 Task: Add a signature Julianna Martinez containing With gratitude and sincere wishes, Julianna Martinez to email address softage.8@softage.net and add a label Machine learning
Action: Mouse moved to (927, 53)
Screenshot: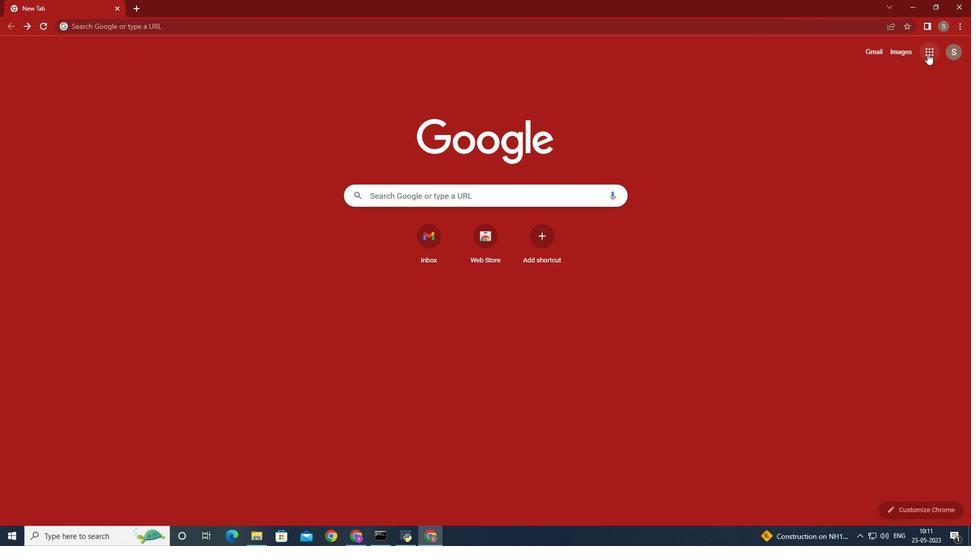 
Action: Mouse pressed left at (927, 53)
Screenshot: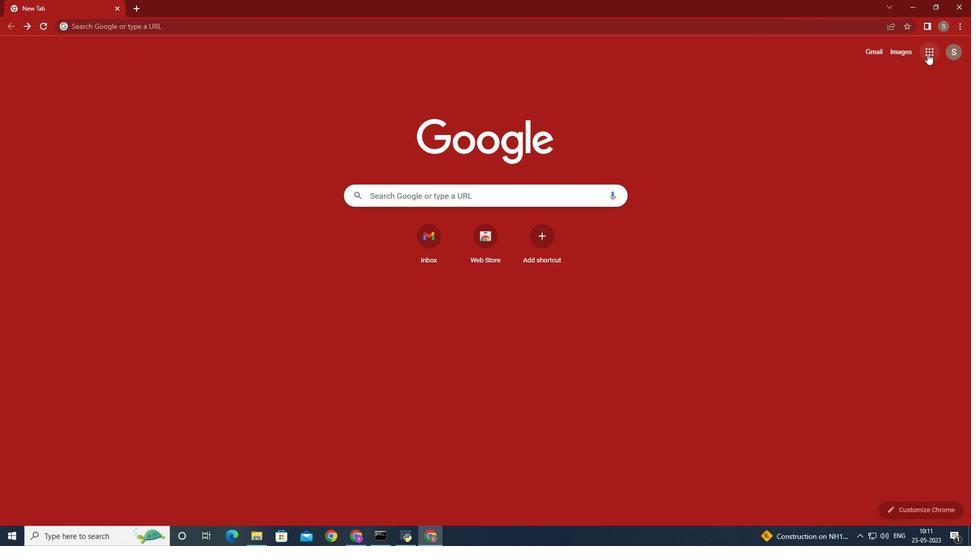 
Action: Mouse moved to (880, 109)
Screenshot: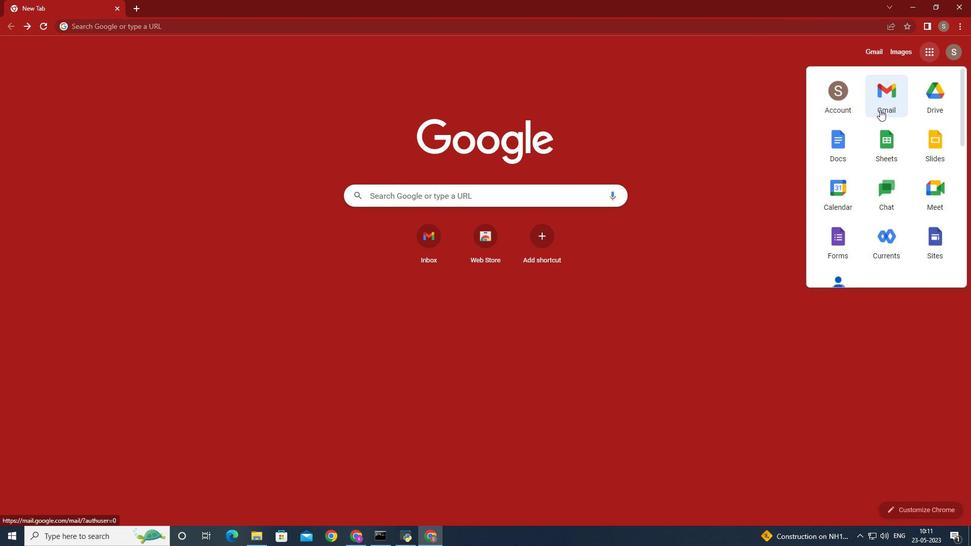 
Action: Mouse pressed left at (880, 109)
Screenshot: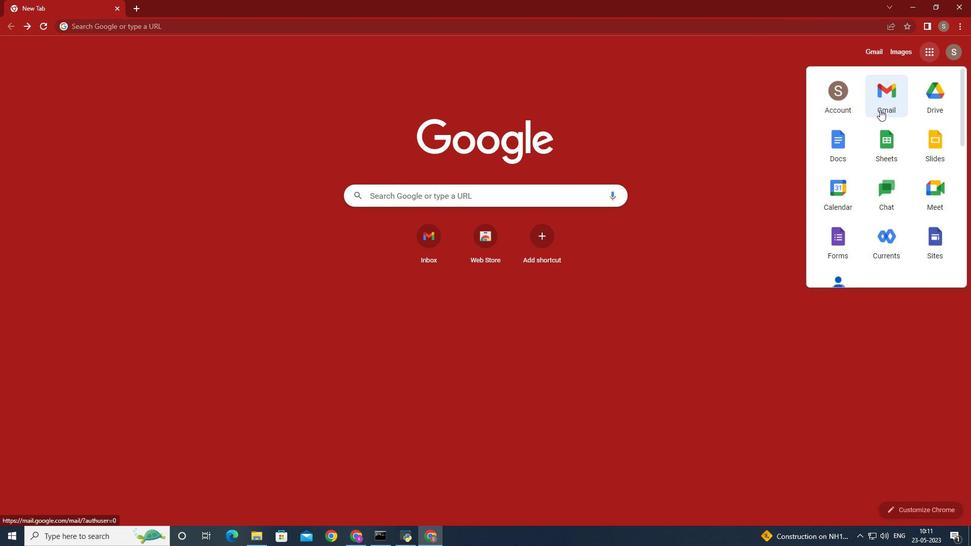 
Action: Mouse moved to (860, 71)
Screenshot: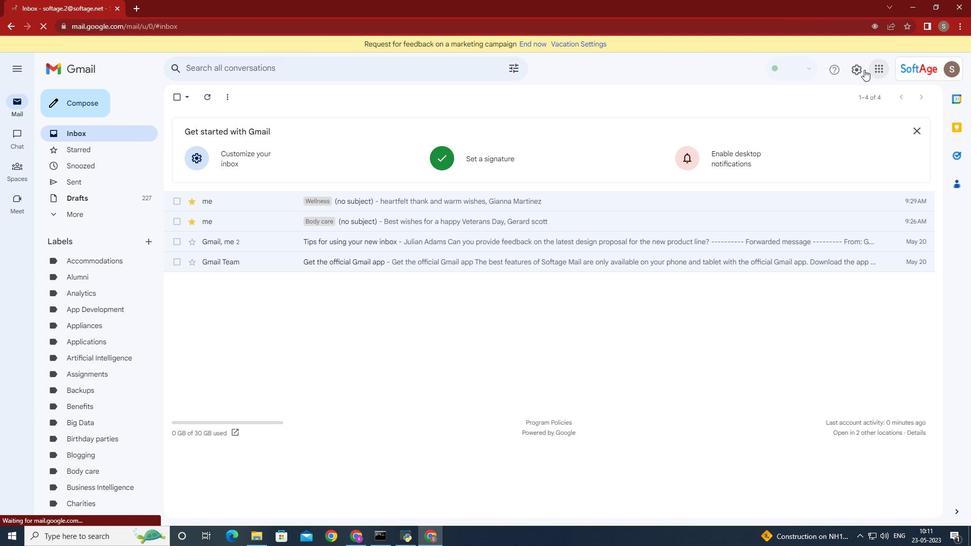 
Action: Mouse pressed left at (860, 71)
Screenshot: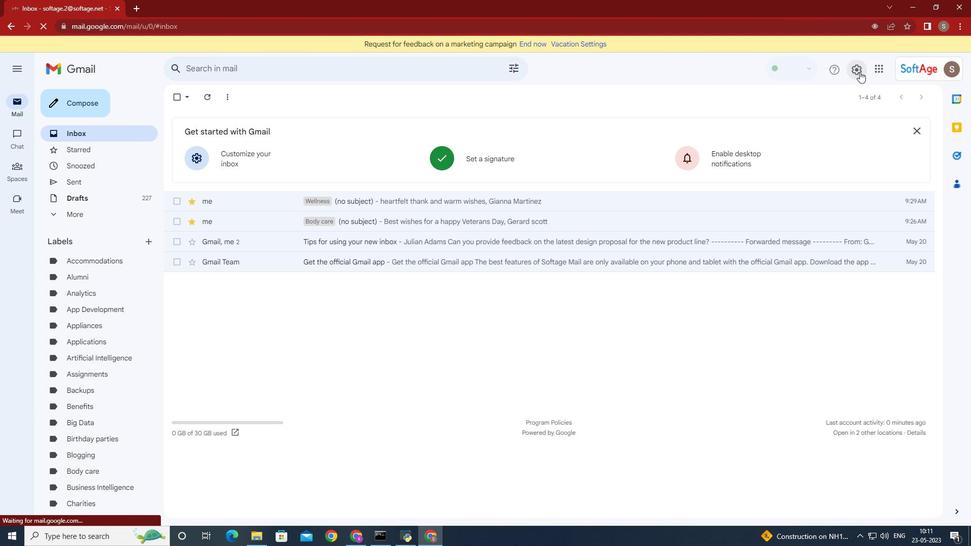 
Action: Mouse moved to (864, 118)
Screenshot: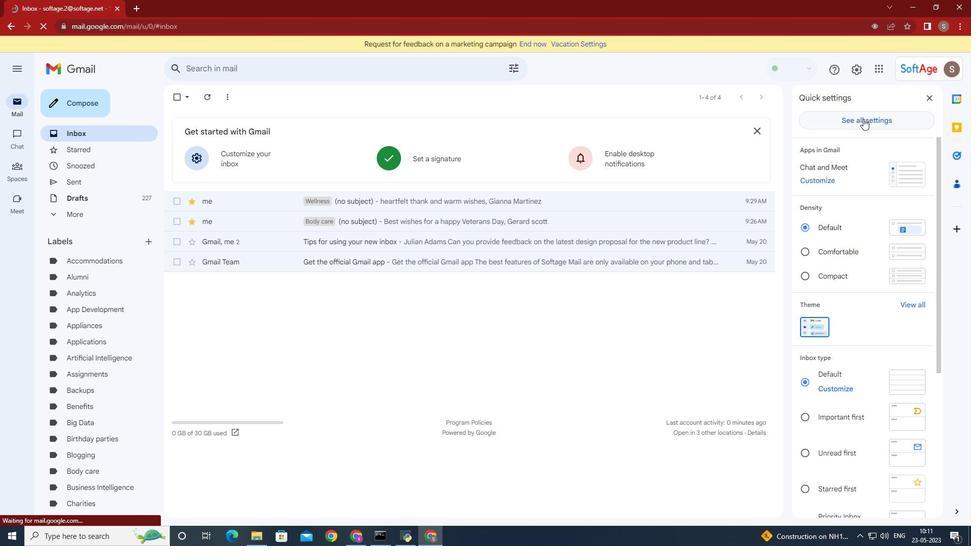 
Action: Mouse pressed left at (864, 118)
Screenshot: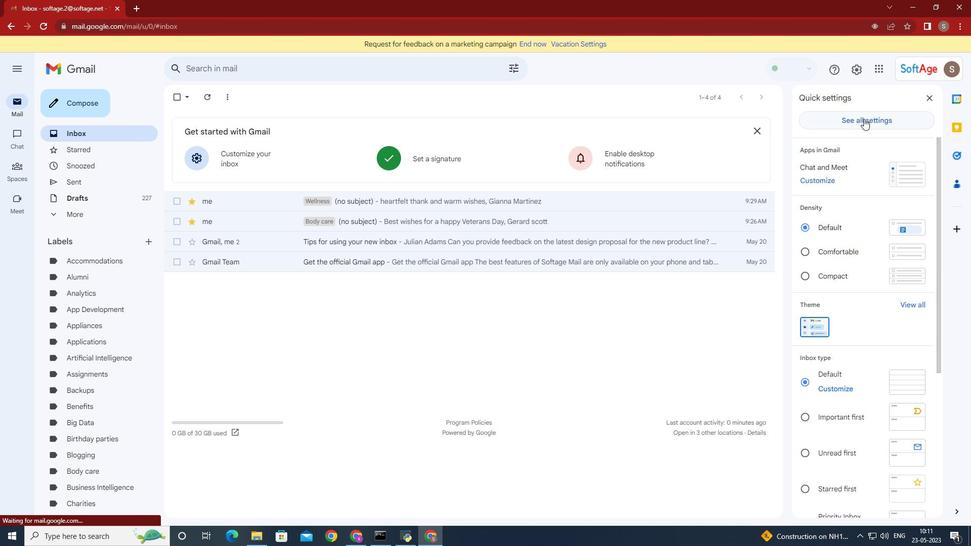 
Action: Mouse moved to (565, 152)
Screenshot: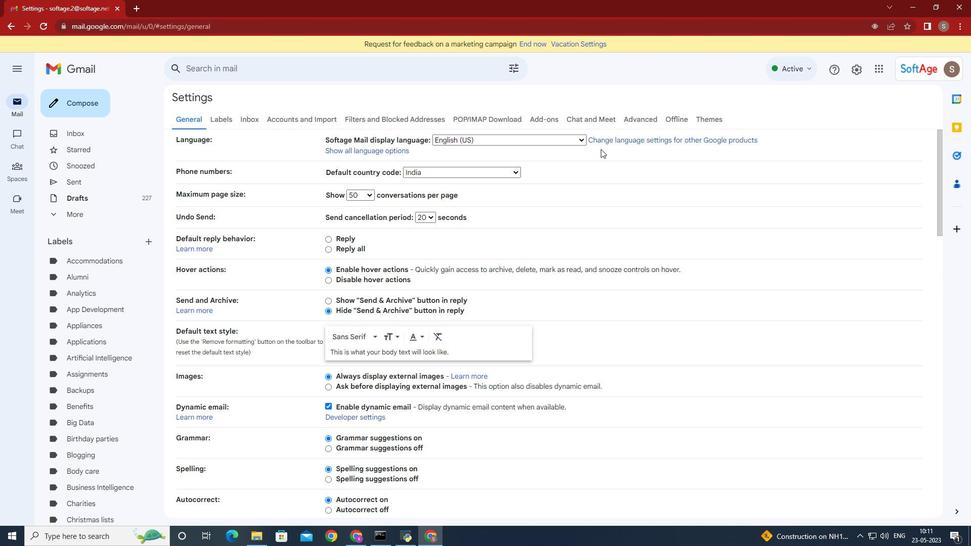 
Action: Mouse scrolled (565, 152) with delta (0, 0)
Screenshot: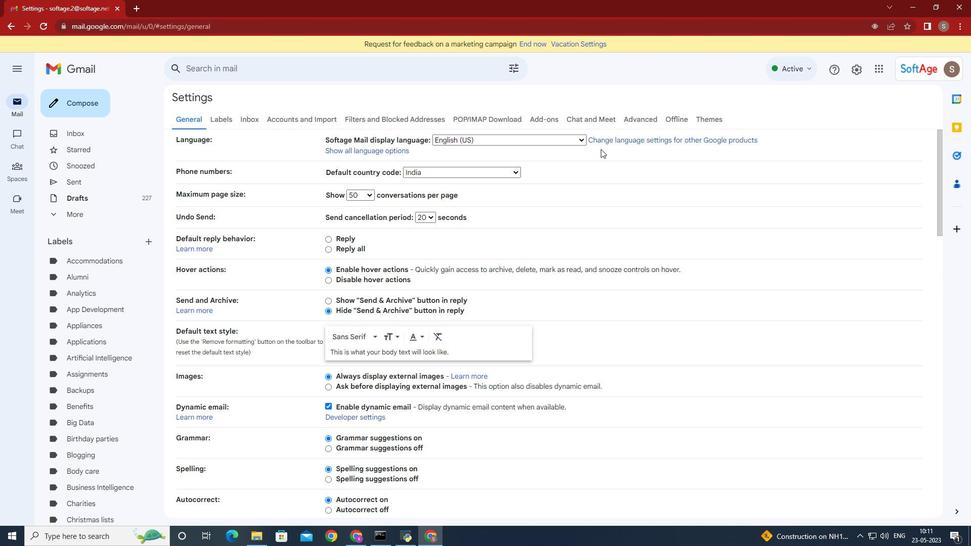 
Action: Mouse moved to (565, 152)
Screenshot: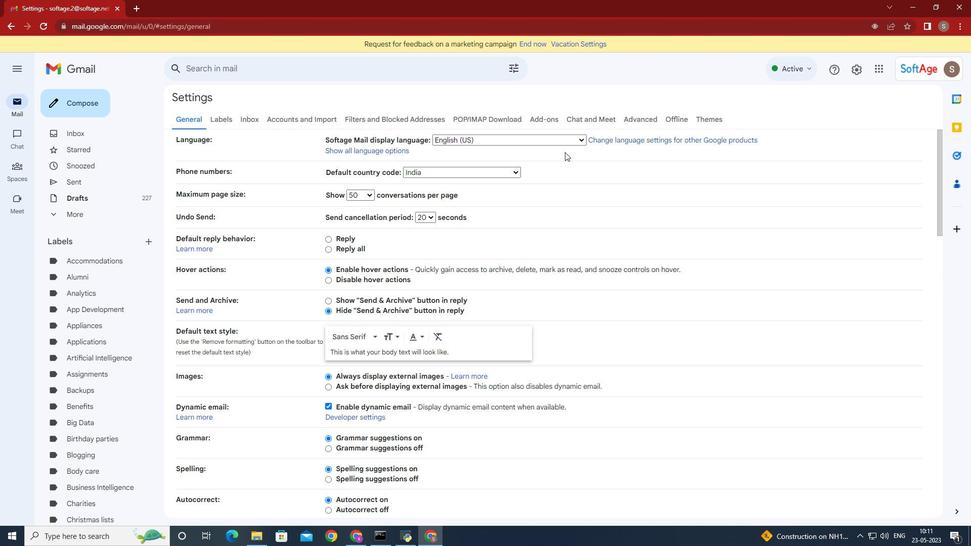 
Action: Mouse scrolled (565, 152) with delta (0, 0)
Screenshot: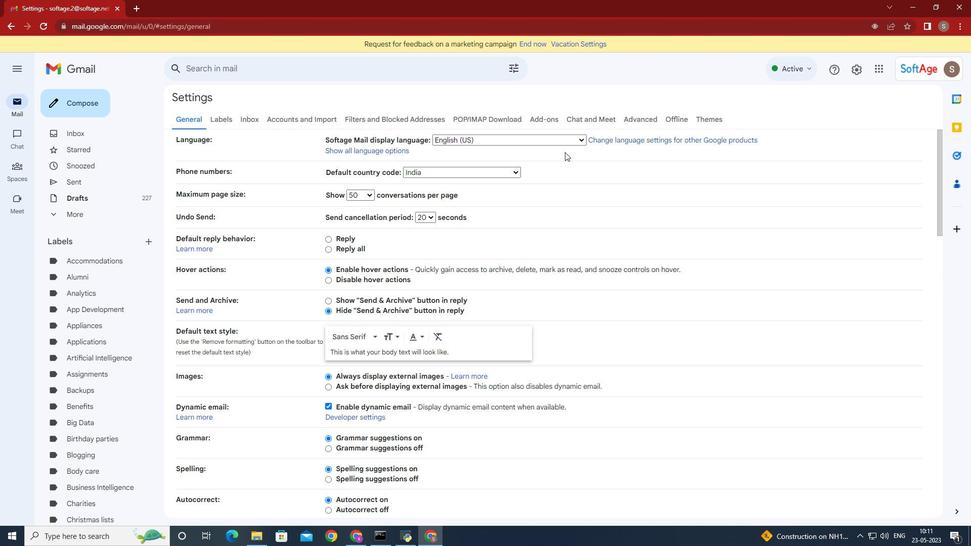 
Action: Mouse moved to (566, 153)
Screenshot: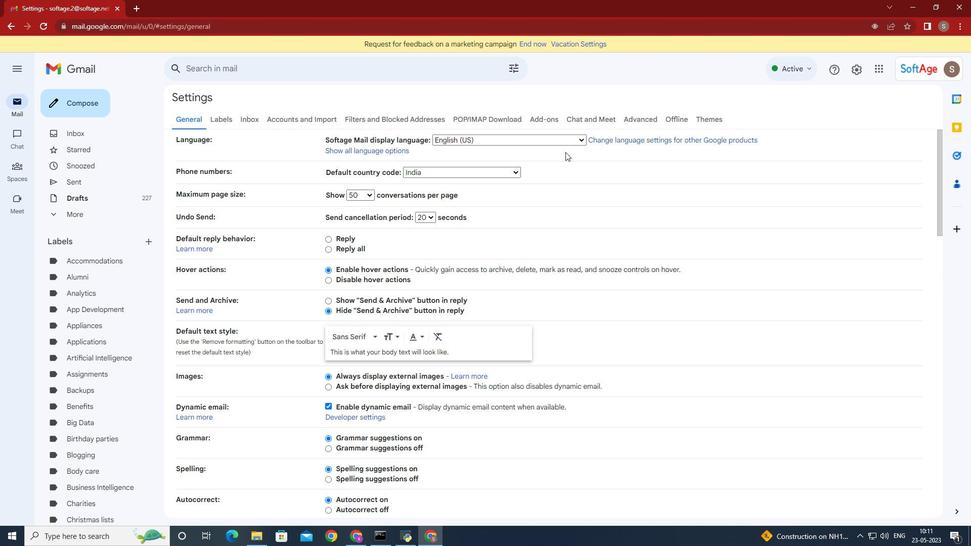
Action: Mouse scrolled (566, 152) with delta (0, 0)
Screenshot: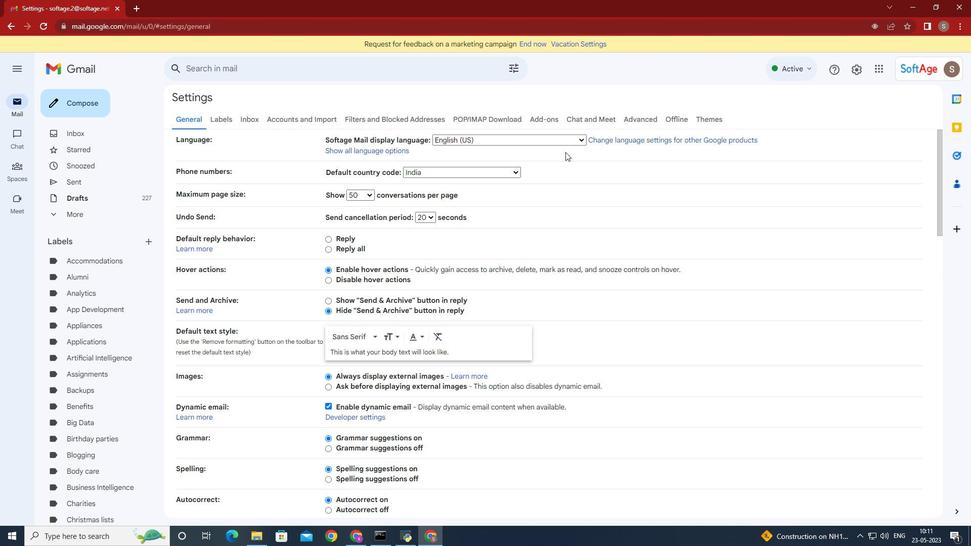 
Action: Mouse moved to (566, 153)
Screenshot: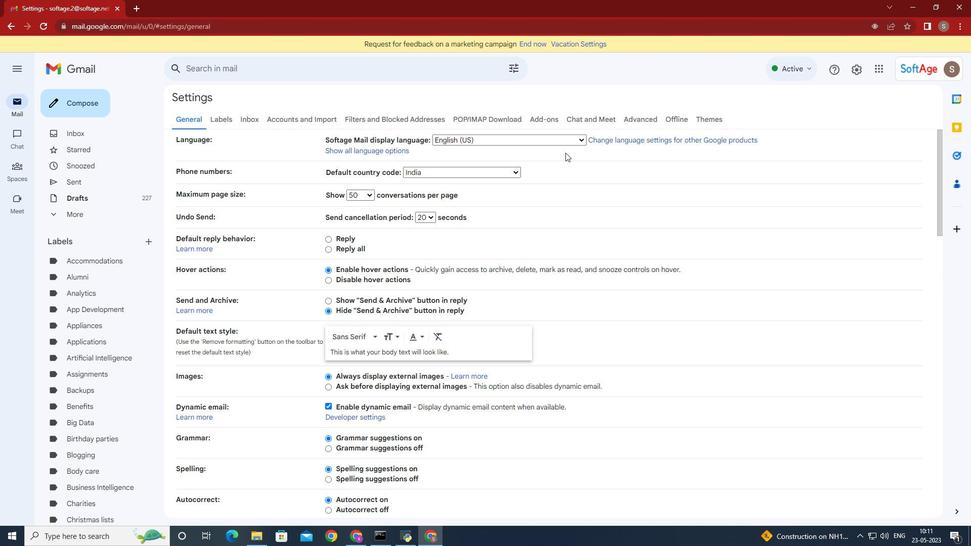 
Action: Mouse scrolled (566, 152) with delta (0, 0)
Screenshot: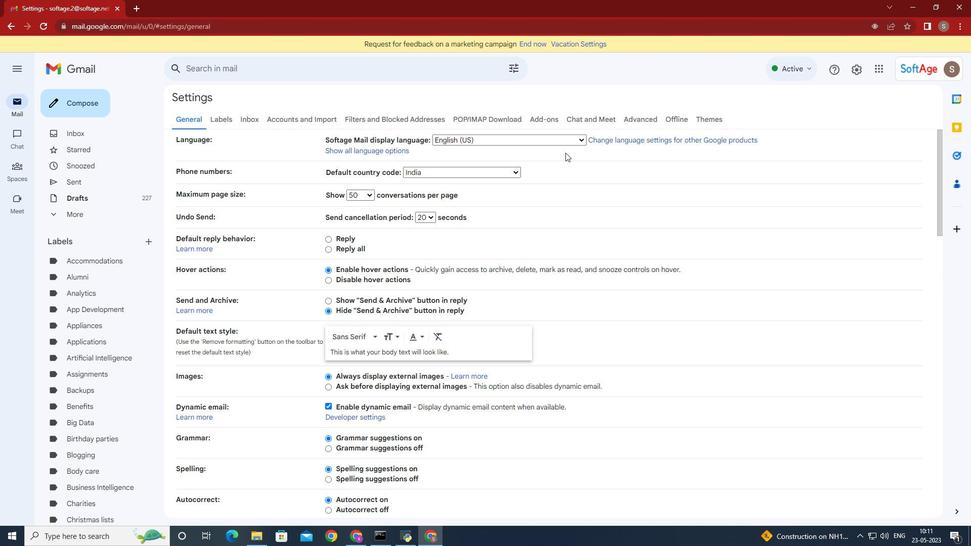 
Action: Mouse moved to (566, 153)
Screenshot: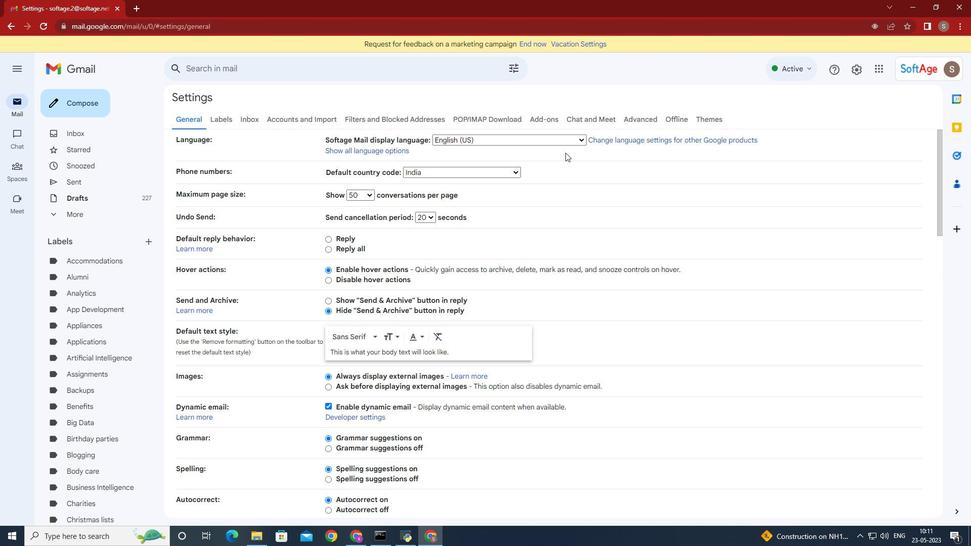 
Action: Mouse scrolled (566, 153) with delta (0, 0)
Screenshot: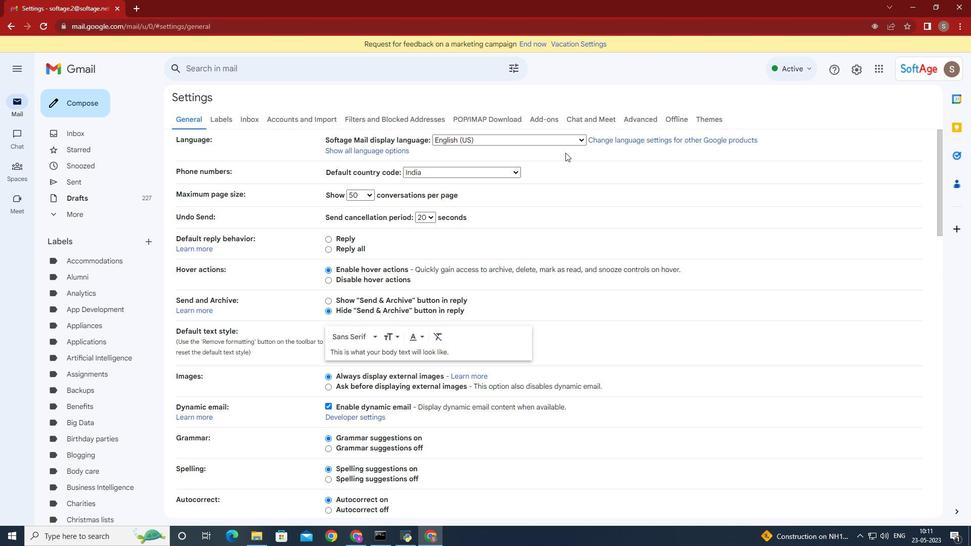 
Action: Mouse scrolled (566, 153) with delta (0, 0)
Screenshot: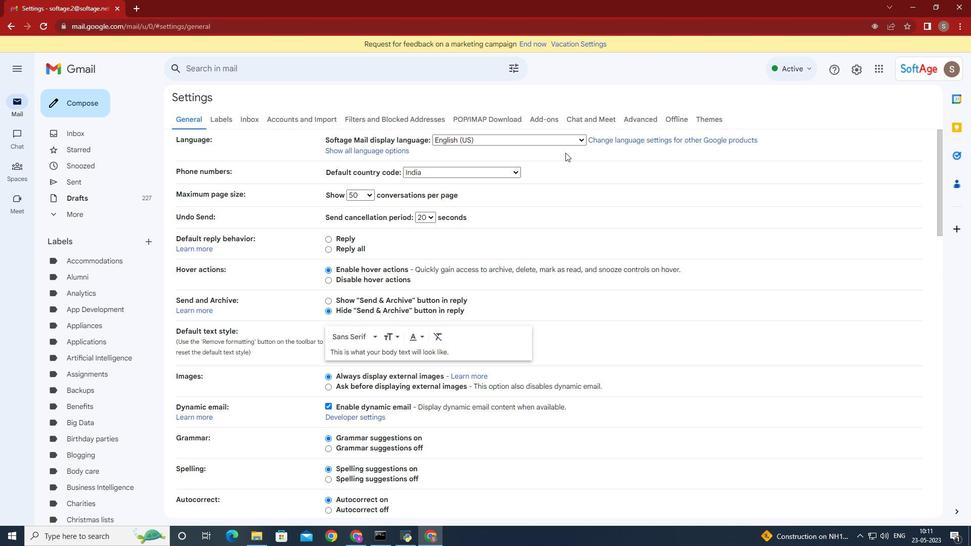 
Action: Mouse moved to (567, 153)
Screenshot: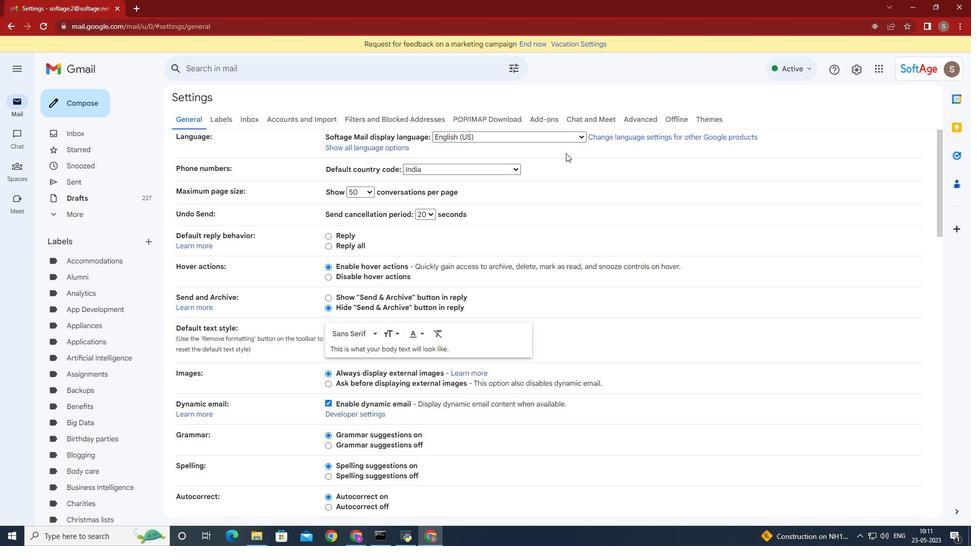
Action: Mouse scrolled (567, 153) with delta (0, 0)
Screenshot: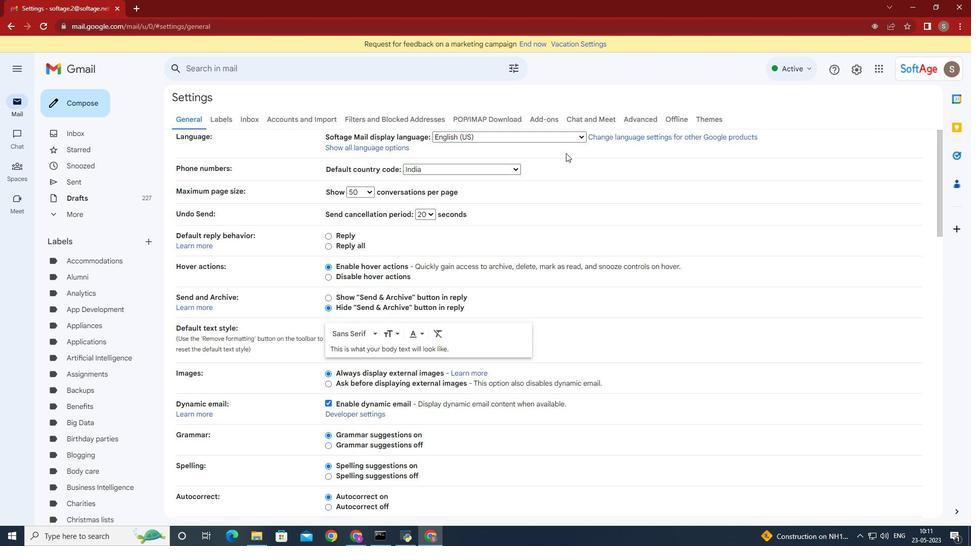 
Action: Mouse moved to (567, 156)
Screenshot: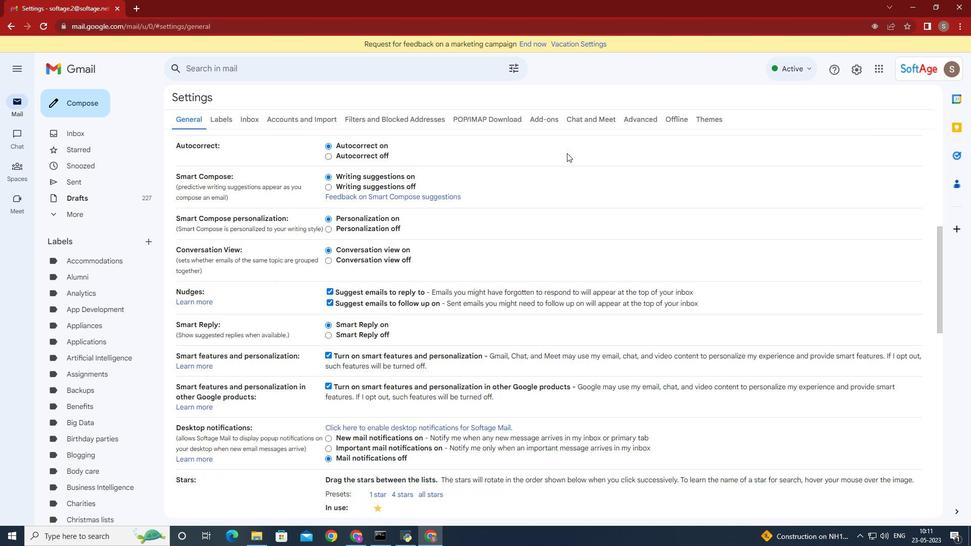 
Action: Mouse scrolled (567, 155) with delta (0, 0)
Screenshot: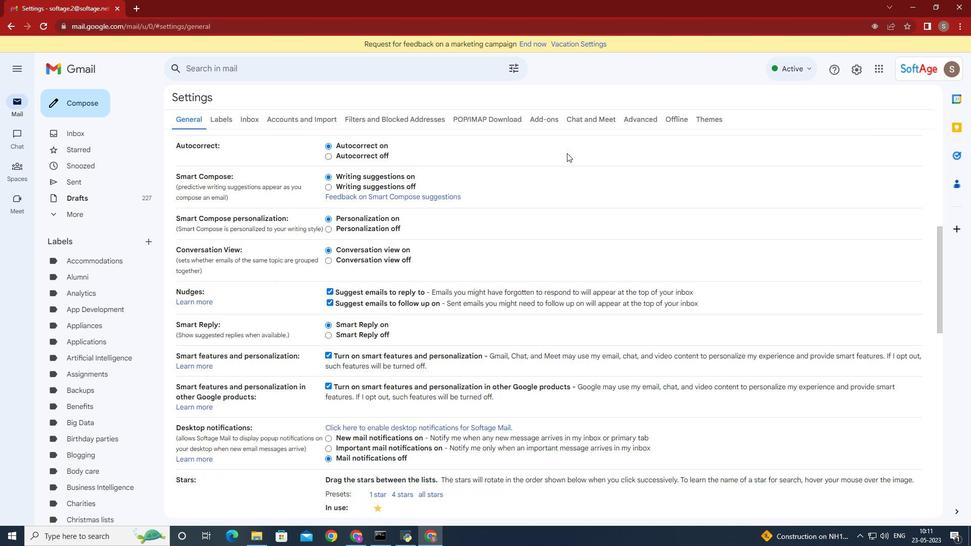 
Action: Mouse moved to (567, 157)
Screenshot: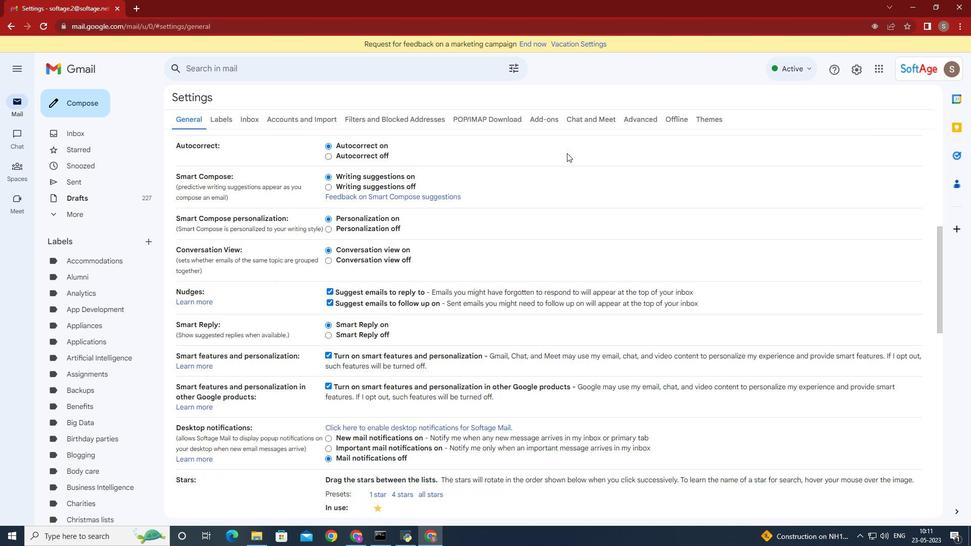 
Action: Mouse scrolled (567, 156) with delta (0, 0)
Screenshot: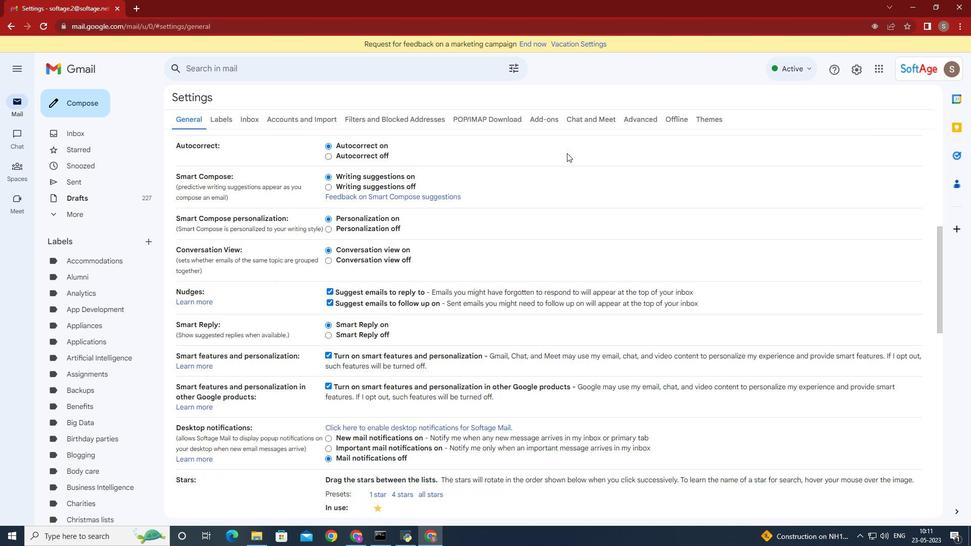 
Action: Mouse moved to (567, 158)
Screenshot: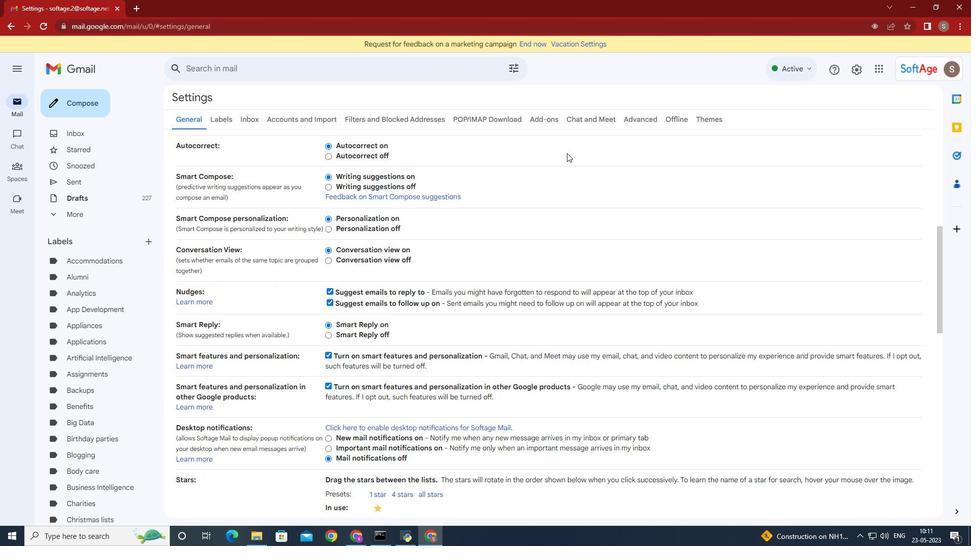 
Action: Mouse scrolled (567, 158) with delta (0, 0)
Screenshot: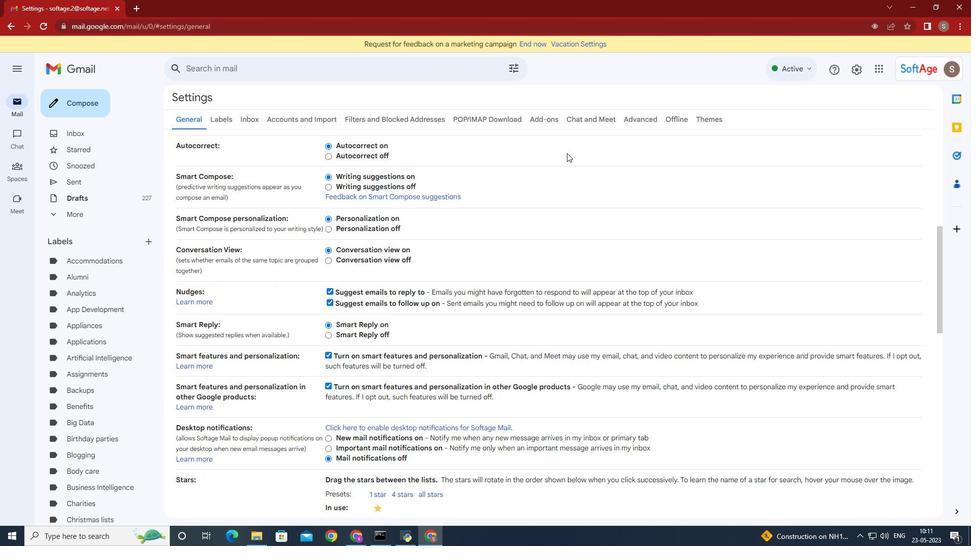 
Action: Mouse moved to (567, 158)
Screenshot: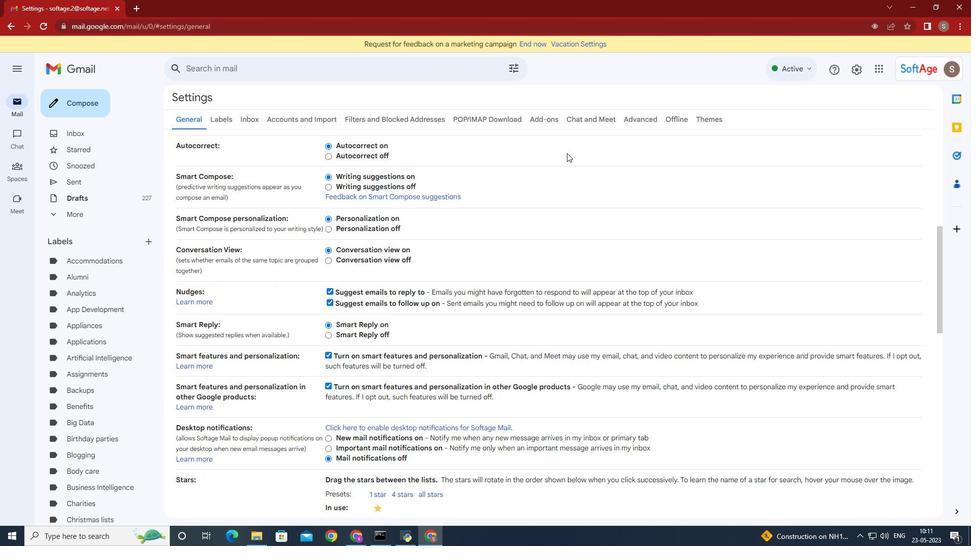 
Action: Mouse scrolled (567, 158) with delta (0, 0)
Screenshot: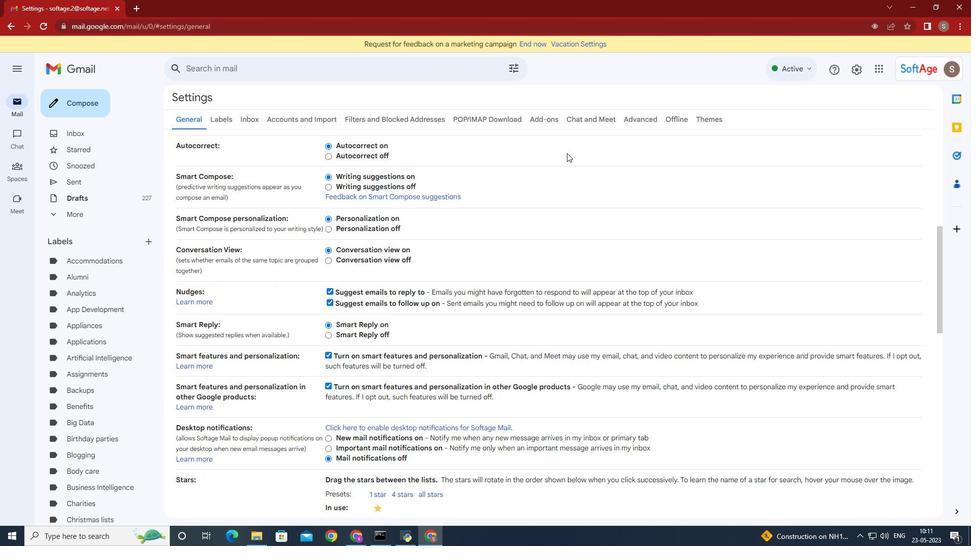 
Action: Mouse moved to (567, 159)
Screenshot: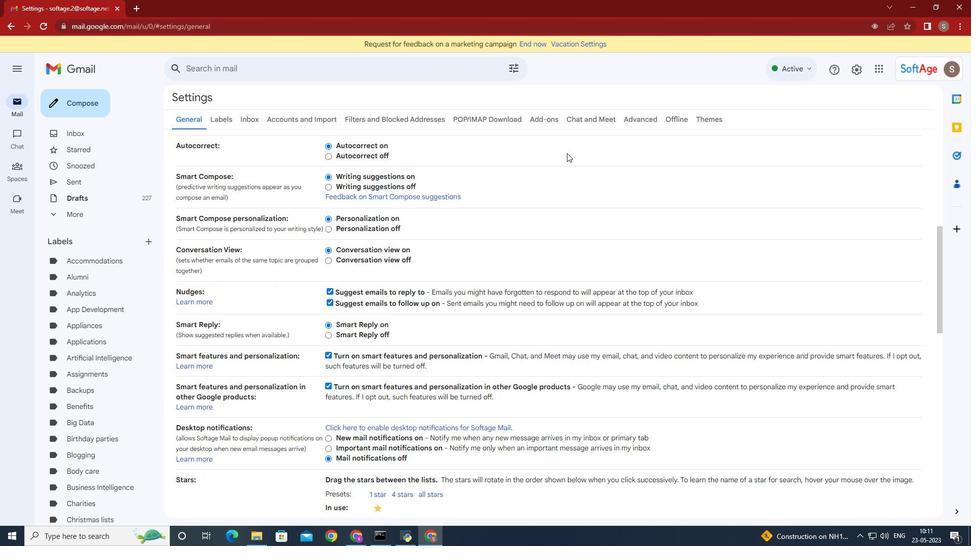 
Action: Mouse scrolled (567, 158) with delta (0, 0)
Screenshot: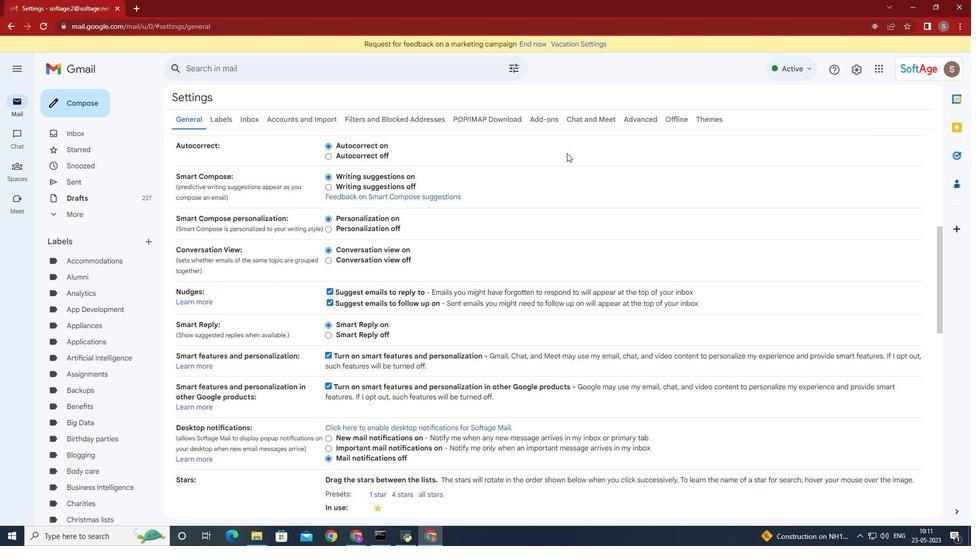 
Action: Mouse scrolled (567, 158) with delta (0, 0)
Screenshot: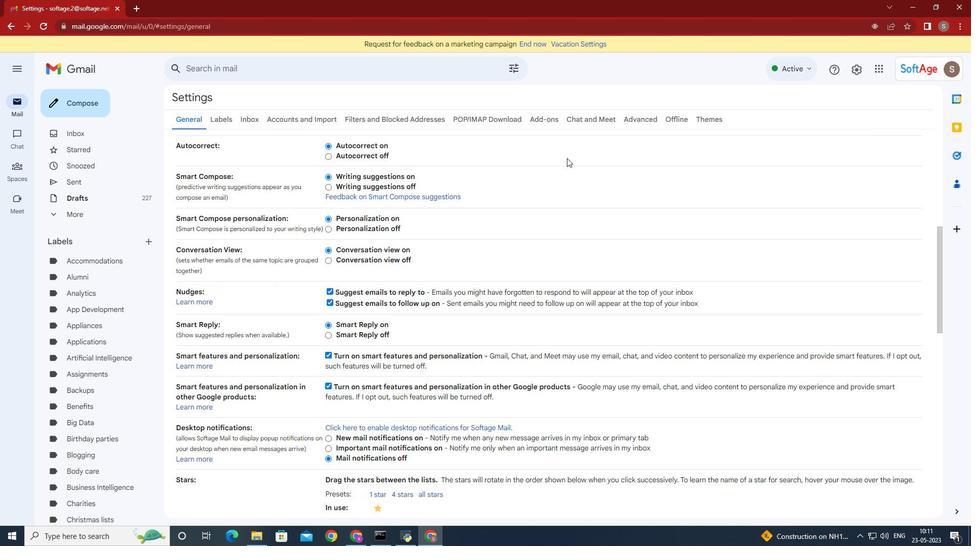 
Action: Mouse moved to (573, 175)
Screenshot: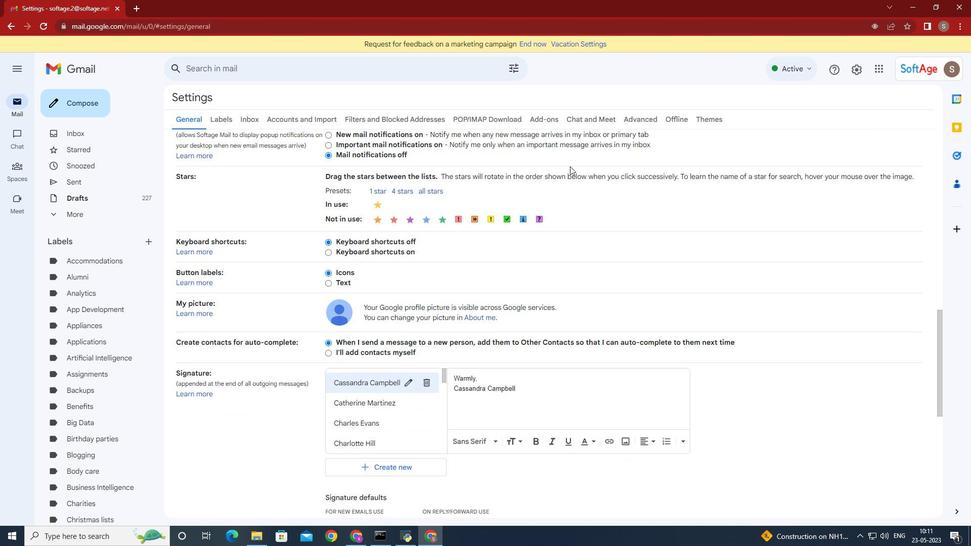 
Action: Mouse scrolled (573, 175) with delta (0, 0)
Screenshot: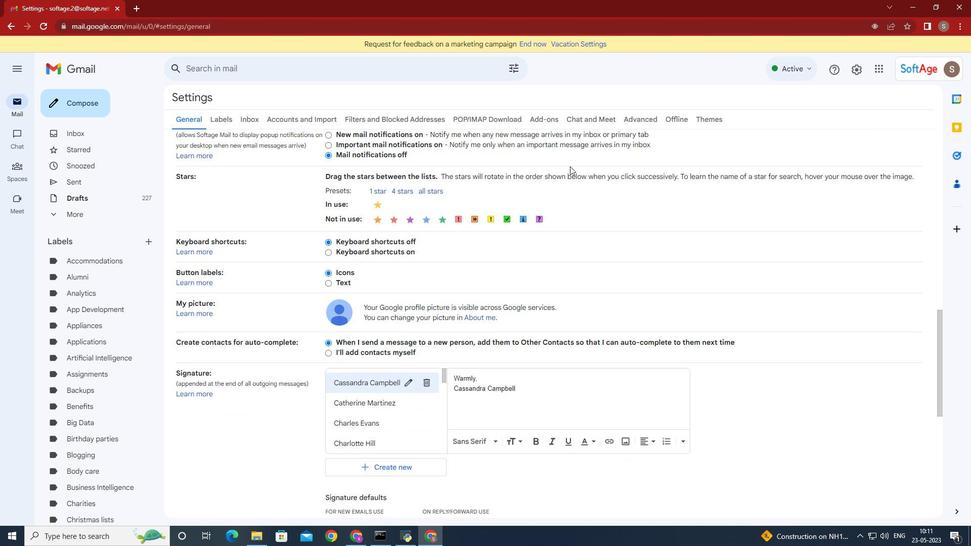 
Action: Mouse moved to (573, 176)
Screenshot: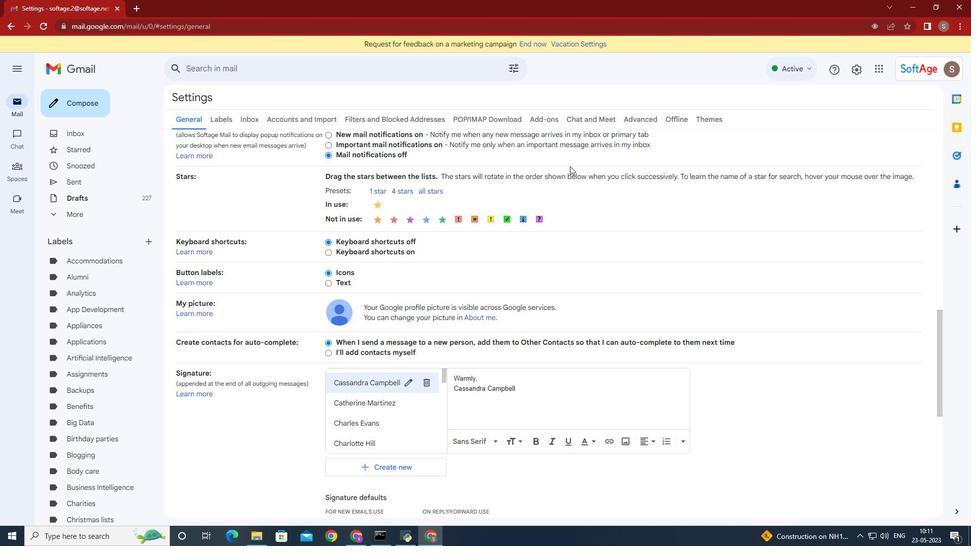 
Action: Mouse scrolled (573, 175) with delta (0, 0)
Screenshot: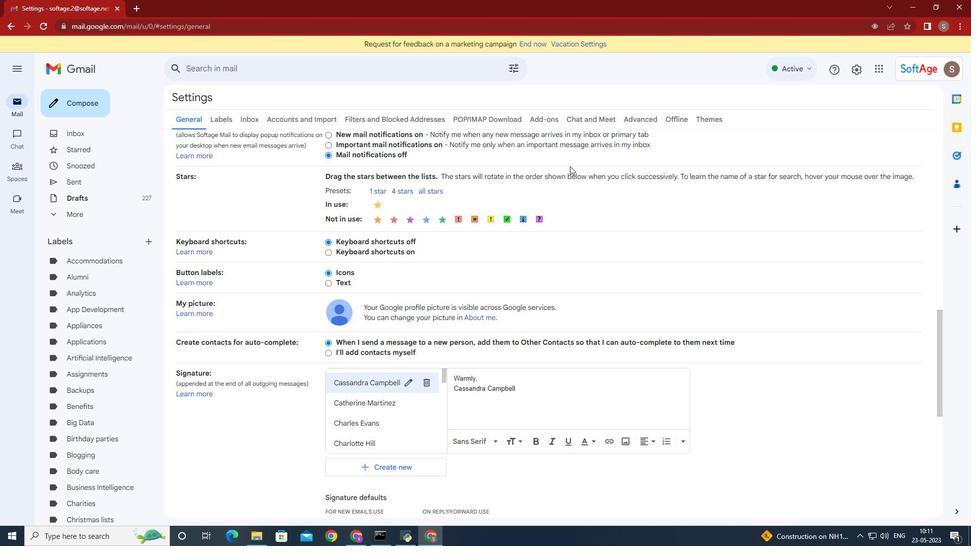 
Action: Mouse scrolled (573, 175) with delta (0, 0)
Screenshot: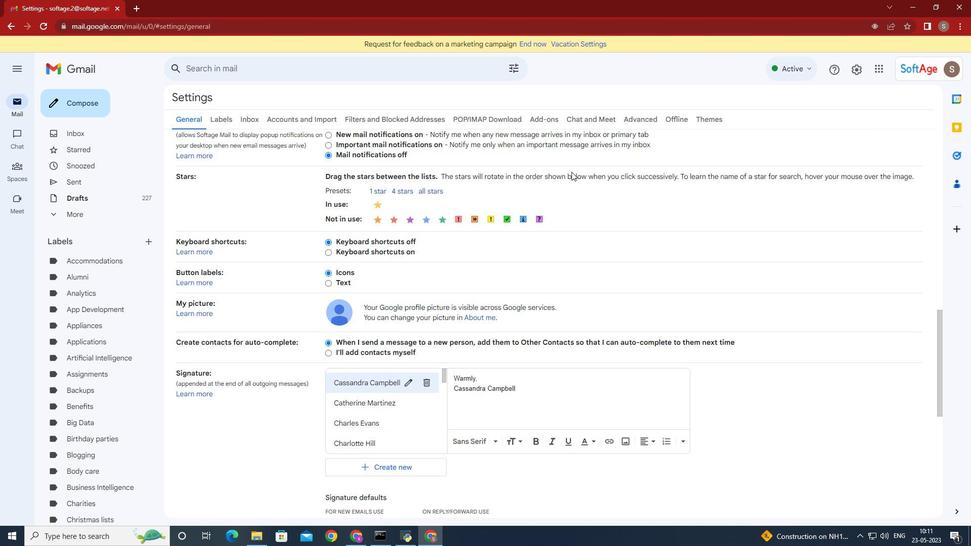 
Action: Mouse scrolled (573, 175) with delta (0, 0)
Screenshot: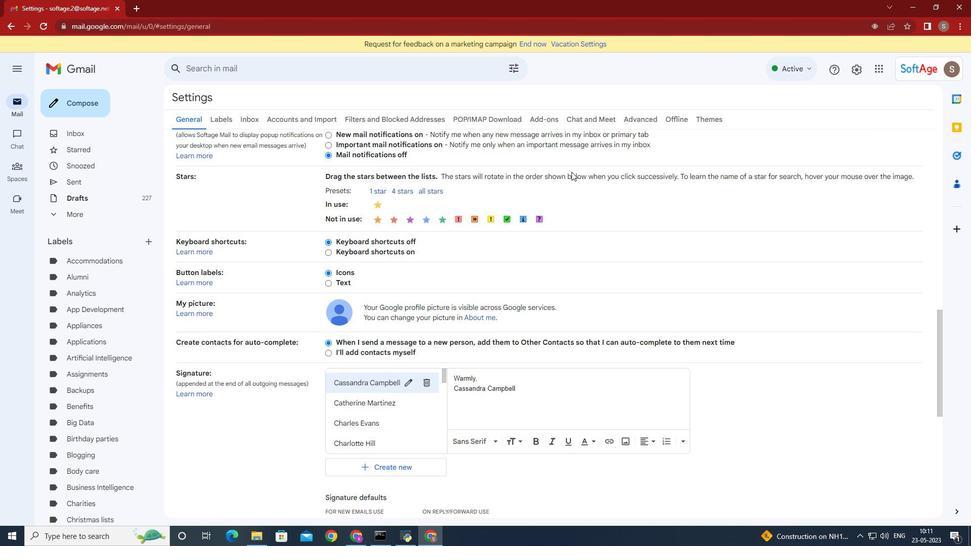 
Action: Mouse moved to (396, 262)
Screenshot: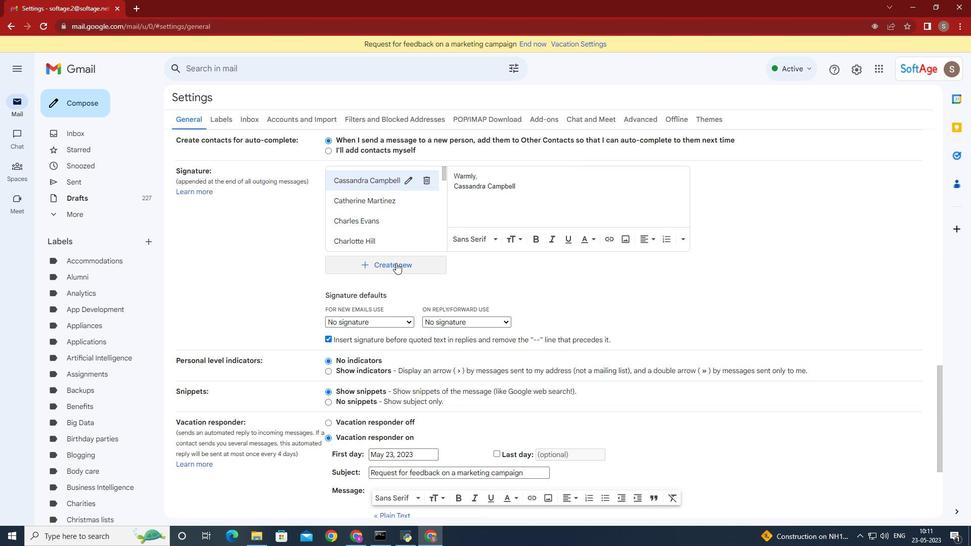 
Action: Mouse pressed left at (396, 262)
Screenshot: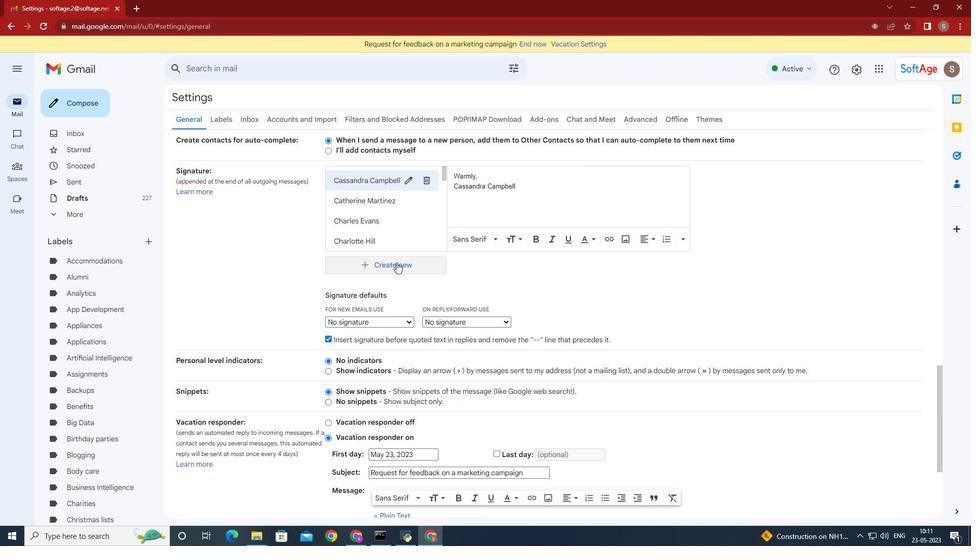 
Action: Mouse moved to (460, 276)
Screenshot: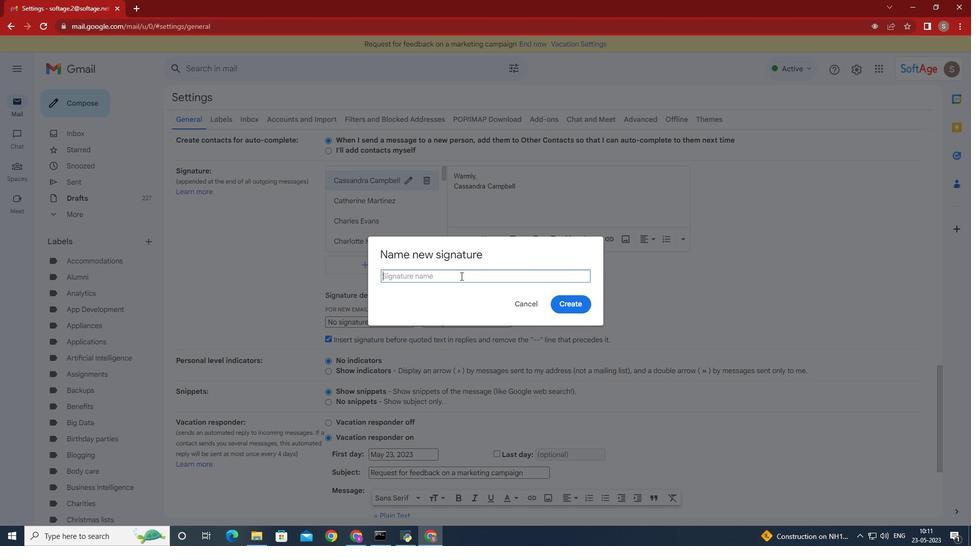
Action: Key pressed <Key.shift>Julianna<Key.space><Key.shift>Martinez
Screenshot: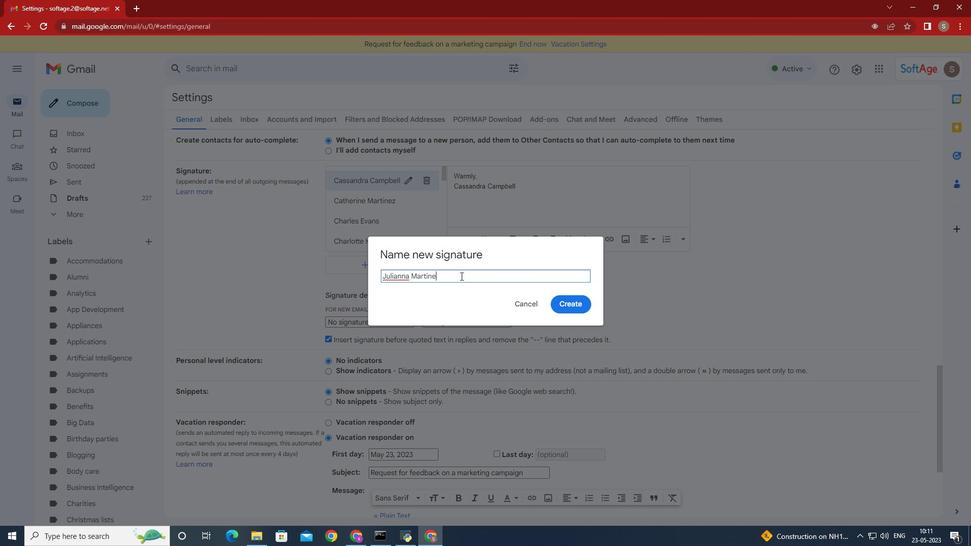 
Action: Mouse moved to (571, 302)
Screenshot: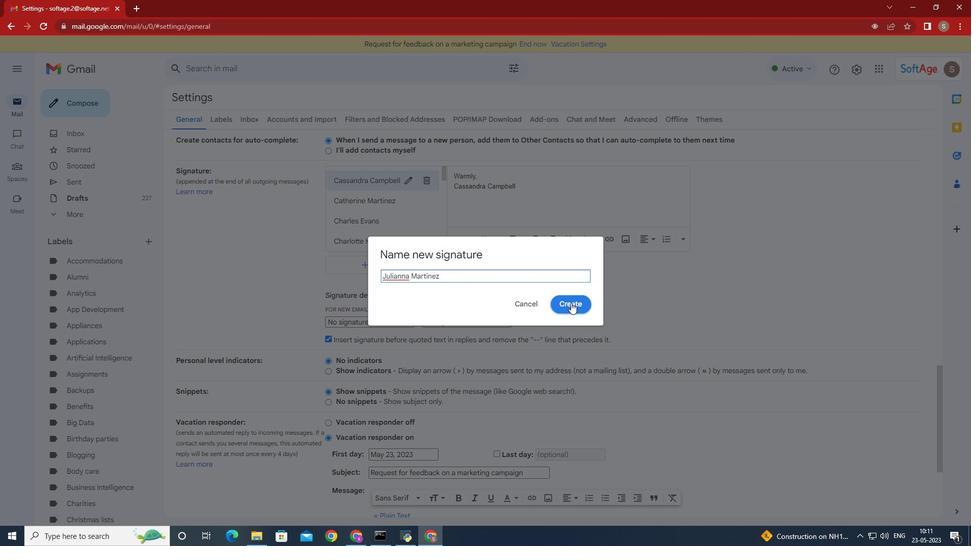 
Action: Mouse pressed left at (571, 302)
Screenshot: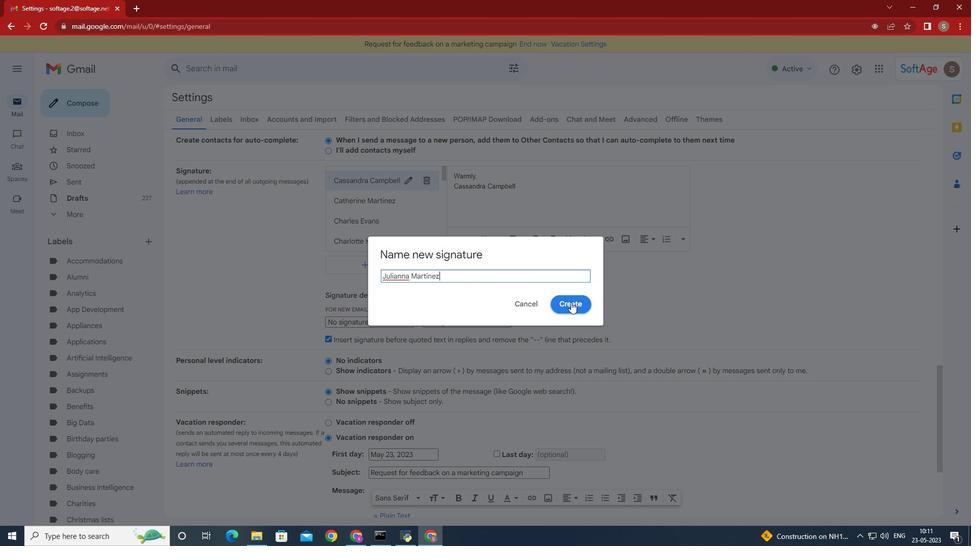 
Action: Mouse moved to (546, 278)
Screenshot: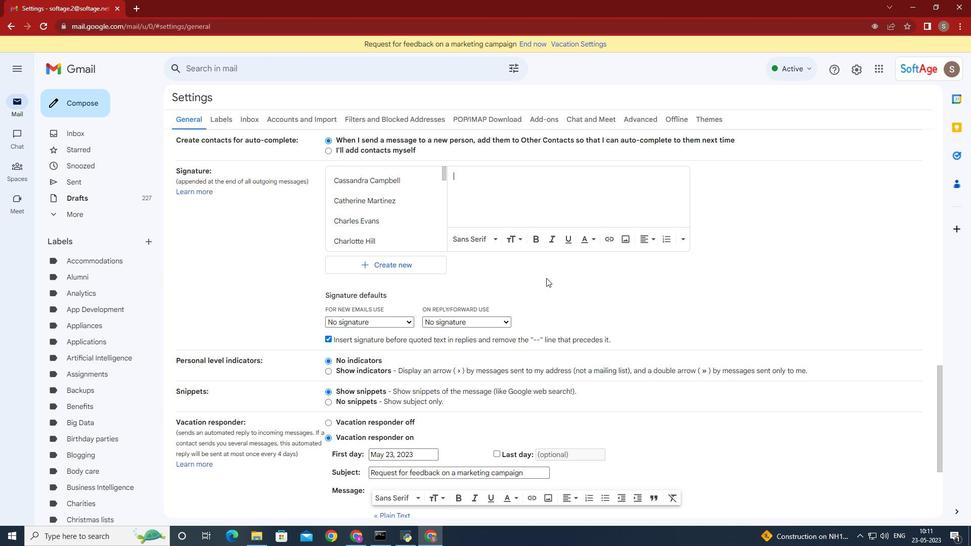 
Action: Mouse scrolled (546, 278) with delta (0, 0)
Screenshot: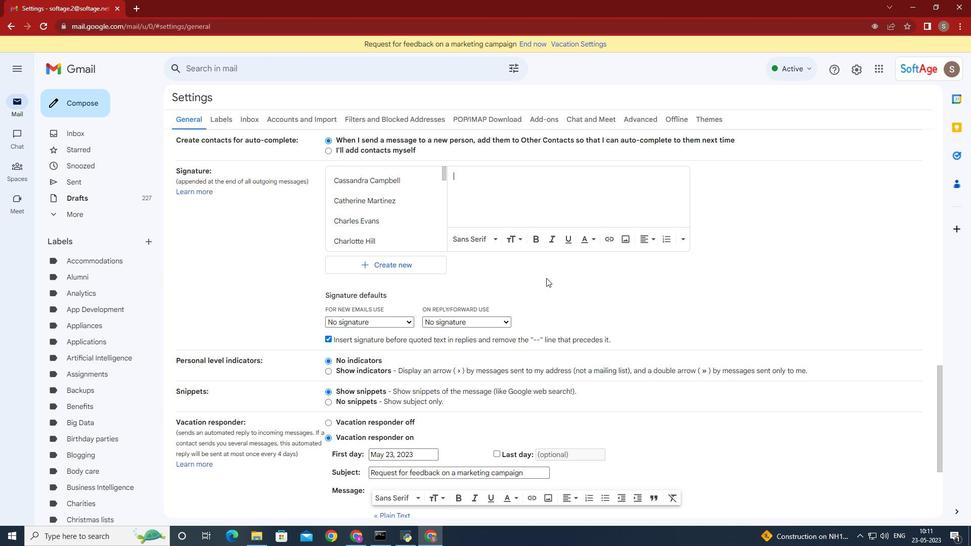 
Action: Mouse moved to (513, 247)
Screenshot: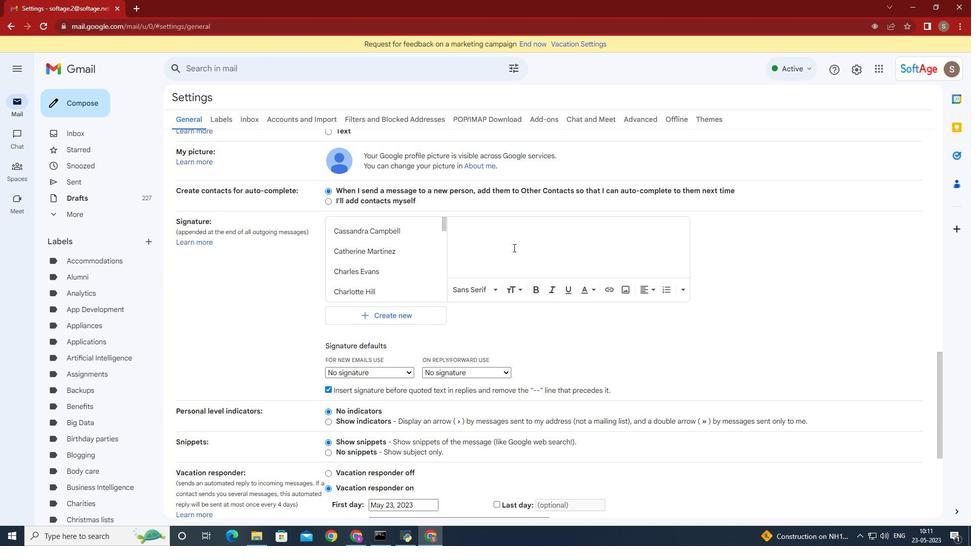 
Action: Key pressed gratitude<Key.space>and<Key.space>sincere<Key.space>wishes,<Key.enter><Key.shift>Julianna<Key.space><Key.shift>Martinez
Screenshot: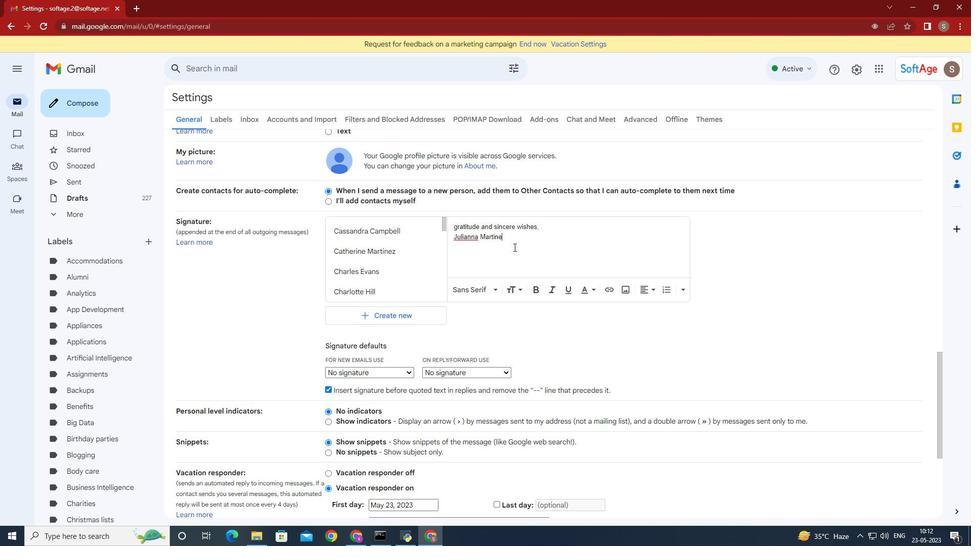 
Action: Mouse moved to (402, 371)
Screenshot: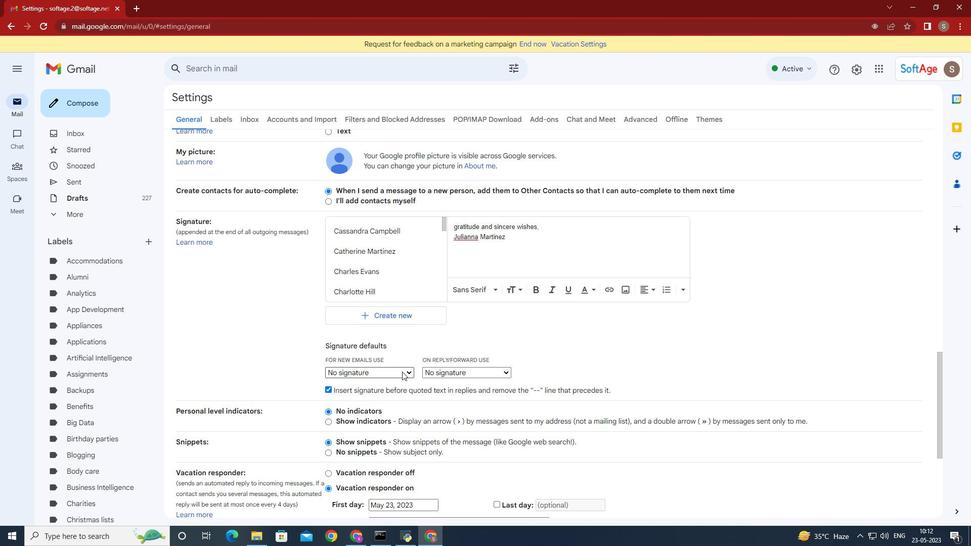 
Action: Mouse pressed left at (402, 371)
Screenshot: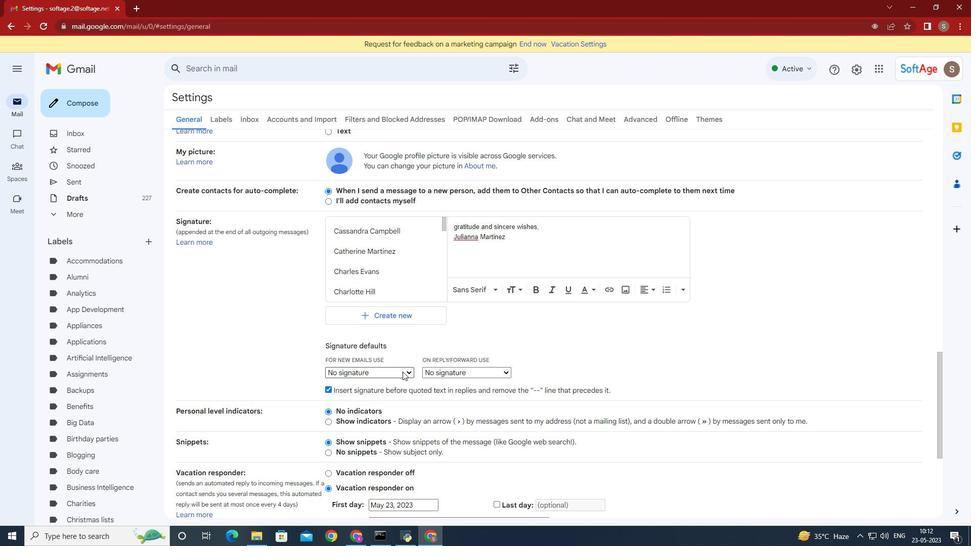 
Action: Mouse moved to (394, 329)
Screenshot: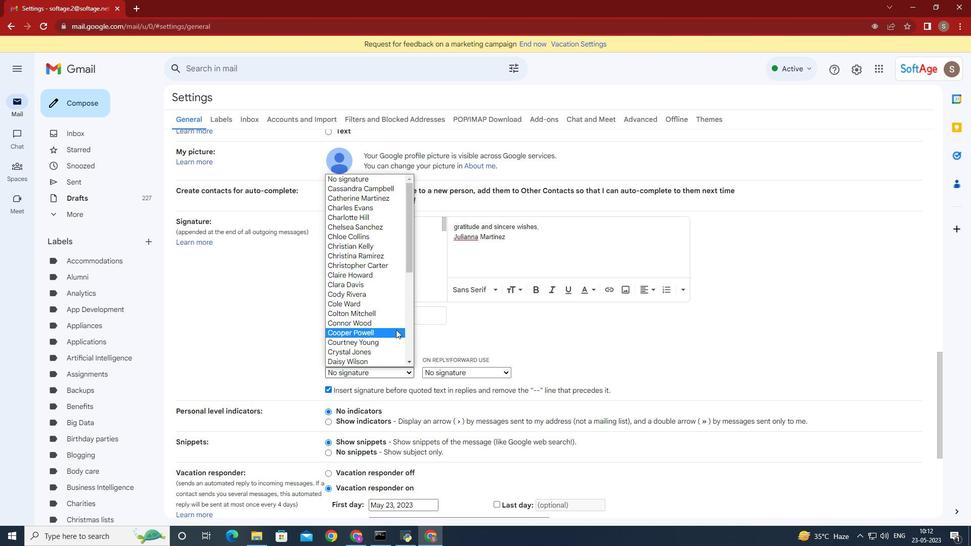 
Action: Mouse scrolled (394, 329) with delta (0, 0)
Screenshot: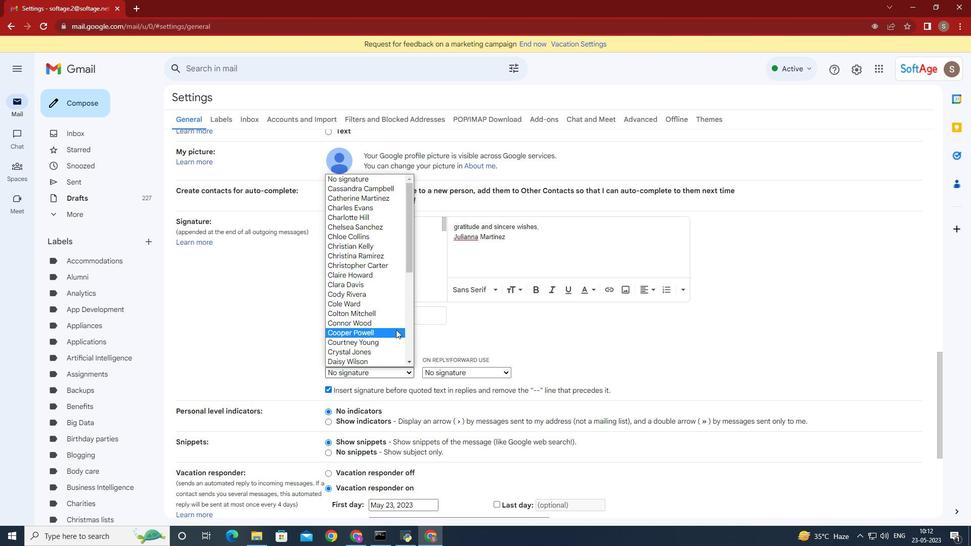 
Action: Mouse moved to (392, 329)
Screenshot: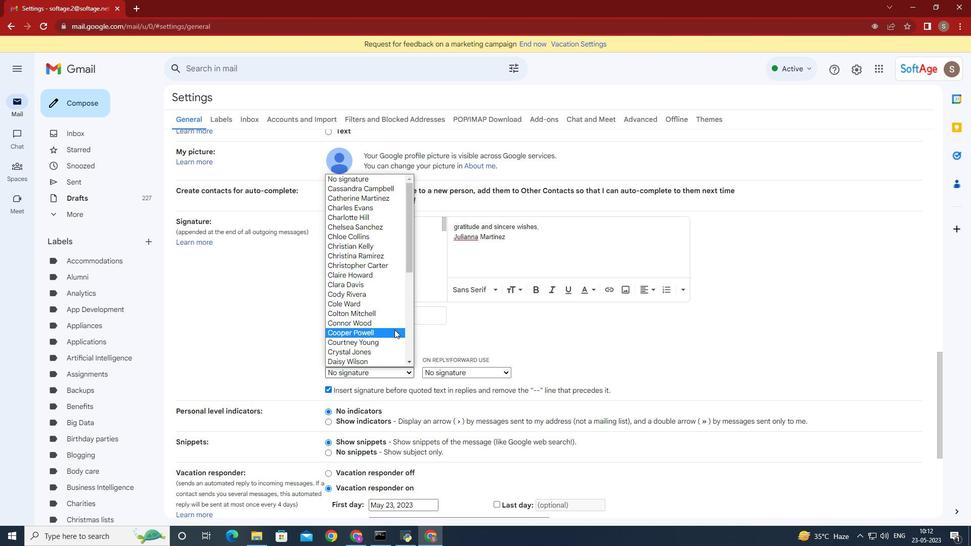
Action: Mouse scrolled (392, 329) with delta (0, 0)
Screenshot: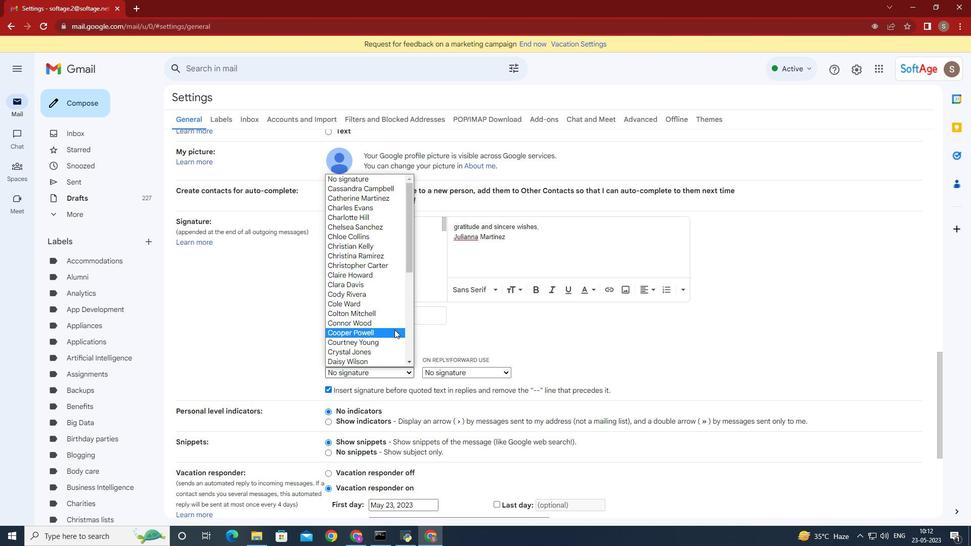 
Action: Mouse moved to (390, 331)
Screenshot: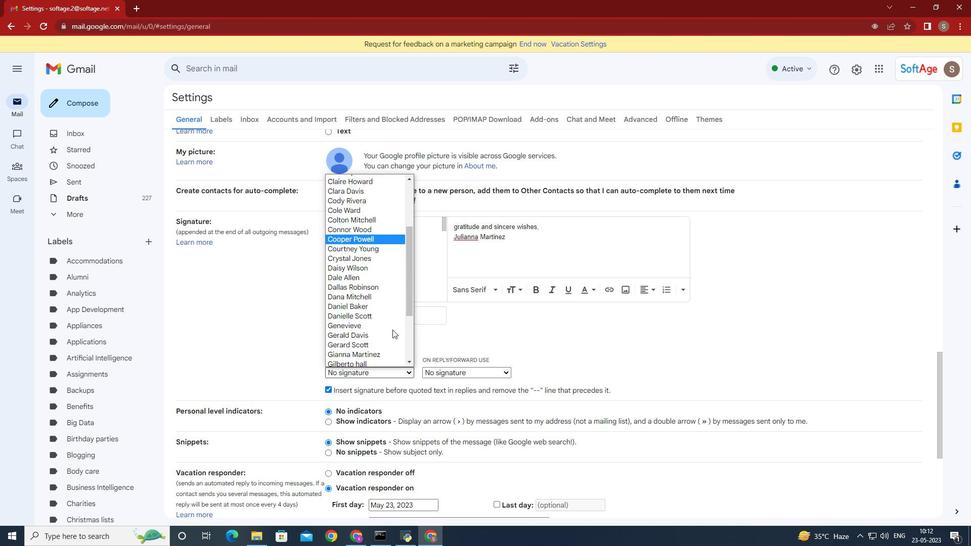 
Action: Mouse scrolled (391, 330) with delta (0, 0)
Screenshot: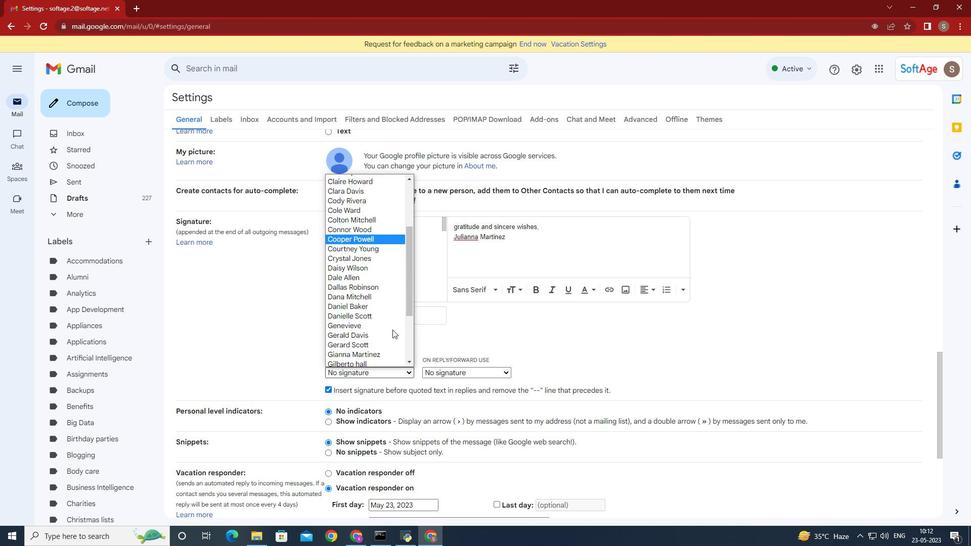 
Action: Mouse scrolled (390, 330) with delta (0, 0)
Screenshot: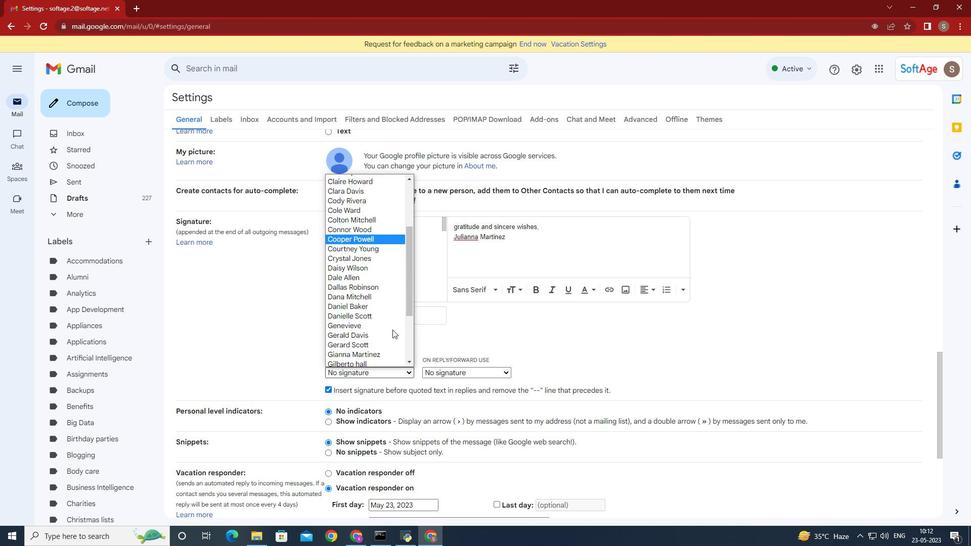 
Action: Mouse scrolled (390, 330) with delta (0, 0)
Screenshot: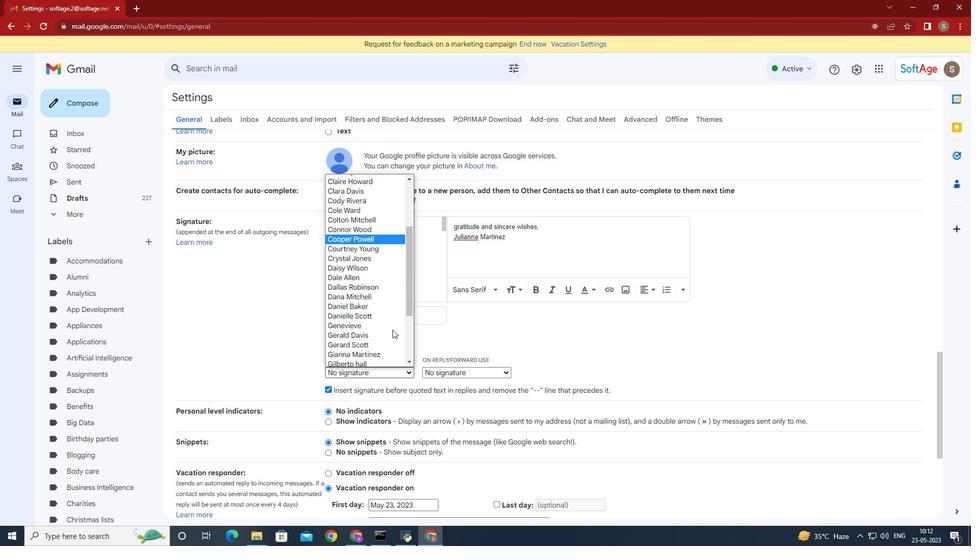 
Action: Mouse scrolled (390, 330) with delta (0, 0)
Screenshot: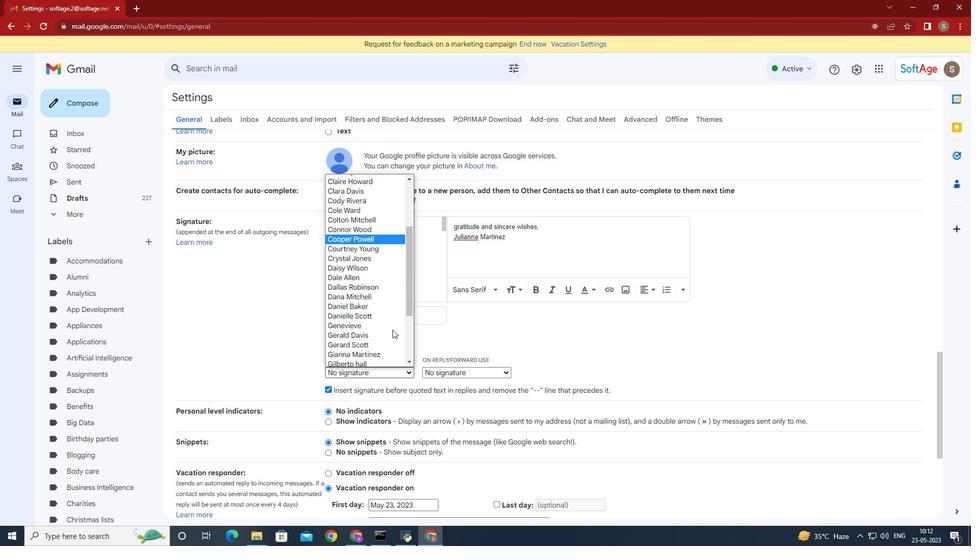 
Action: Mouse moved to (390, 331)
Screenshot: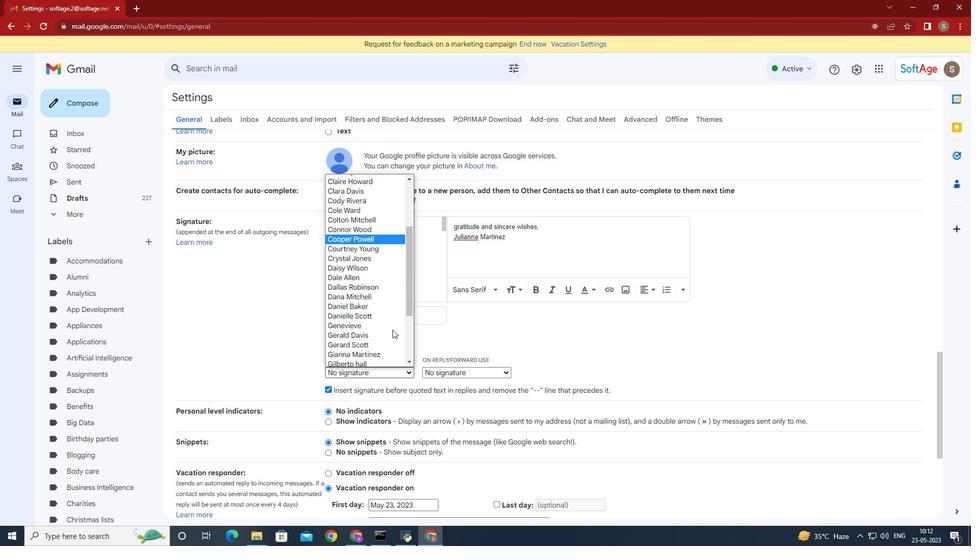 
Action: Mouse scrolled (390, 330) with delta (0, 0)
Screenshot: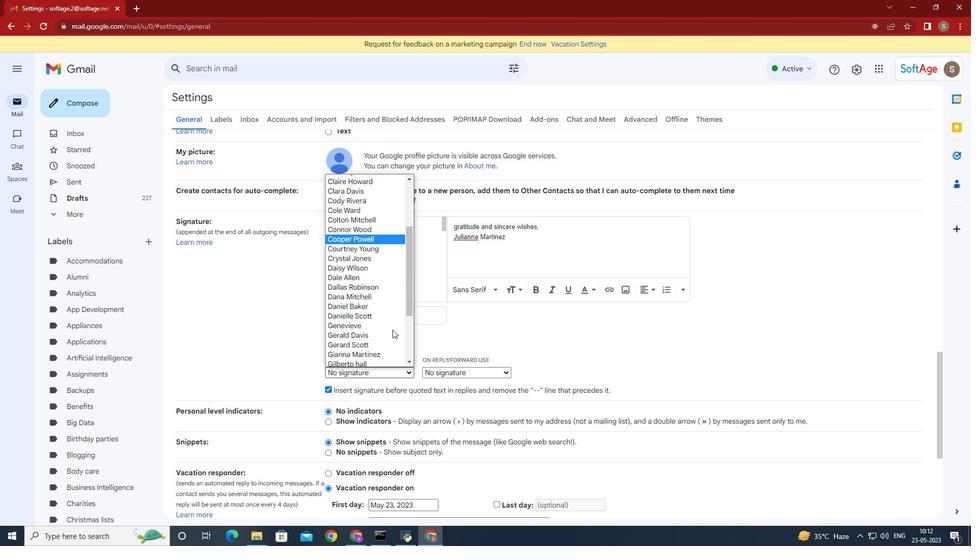 
Action: Mouse scrolled (390, 330) with delta (0, 0)
Screenshot: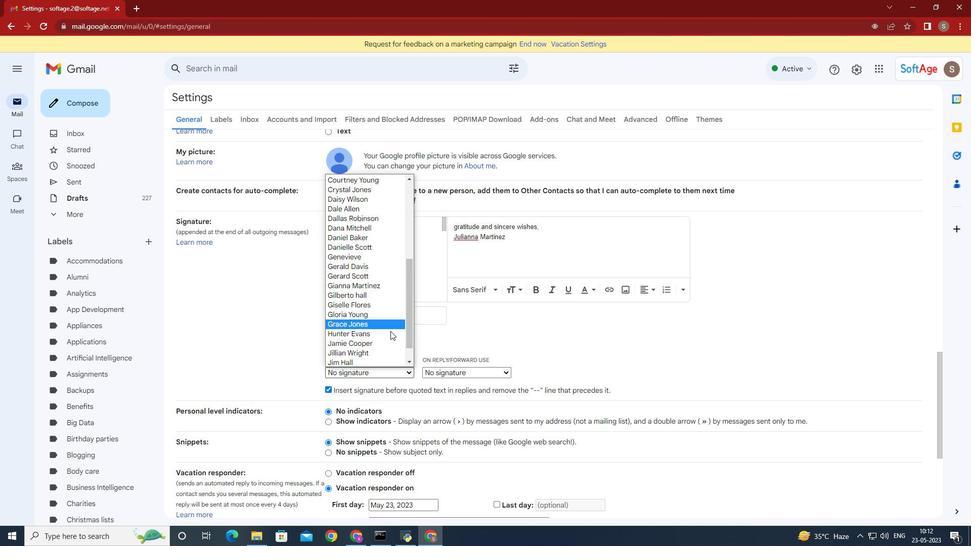 
Action: Mouse moved to (383, 337)
Screenshot: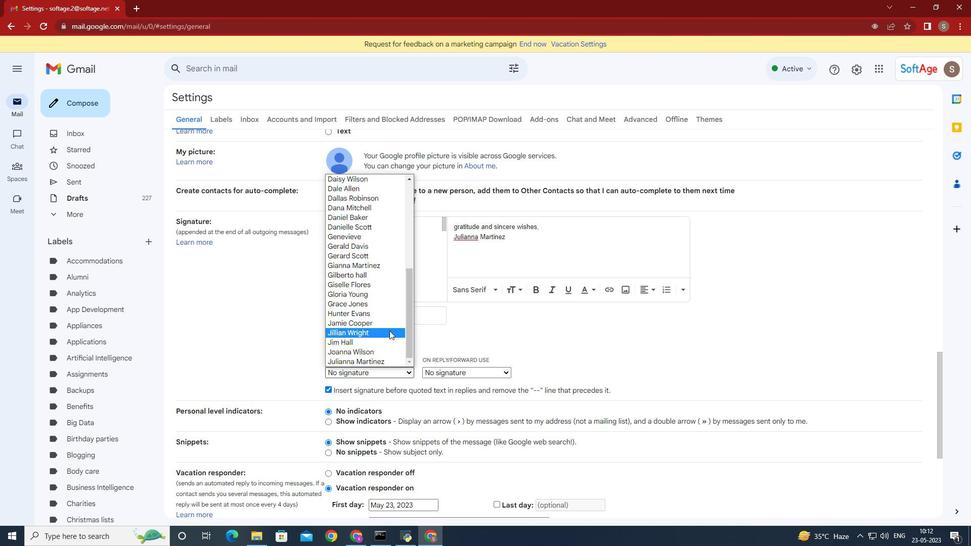
Action: Mouse scrolled (383, 337) with delta (0, 0)
Screenshot: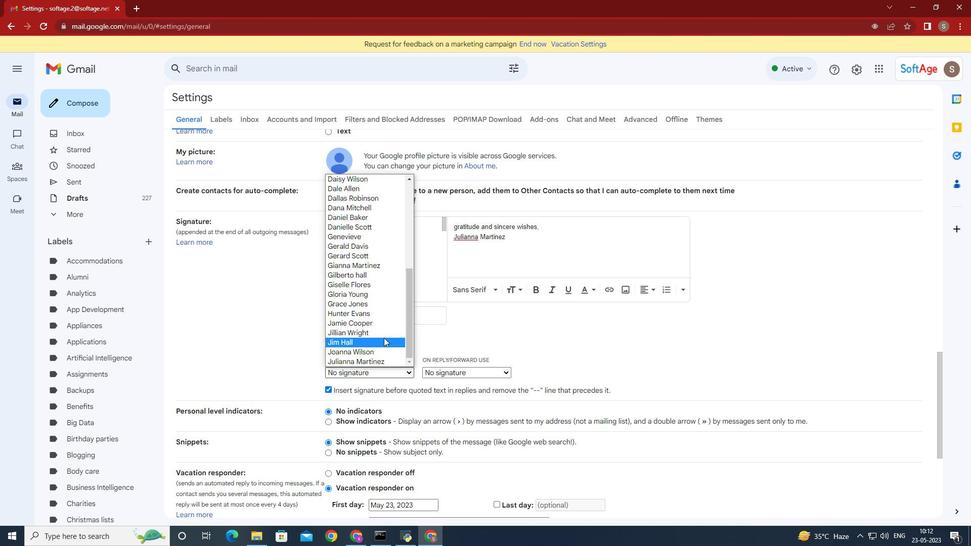 
Action: Mouse scrolled (383, 337) with delta (0, 0)
Screenshot: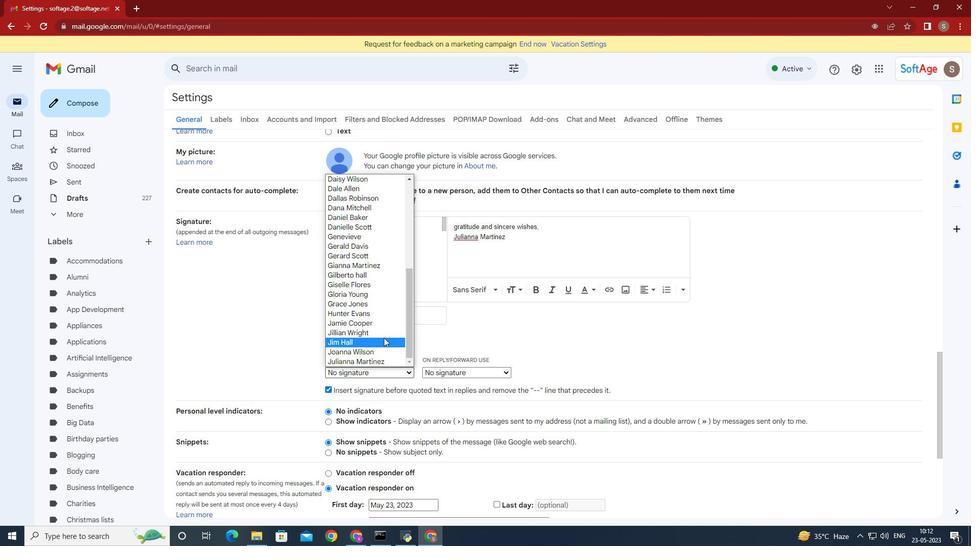 
Action: Mouse moved to (383, 338)
Screenshot: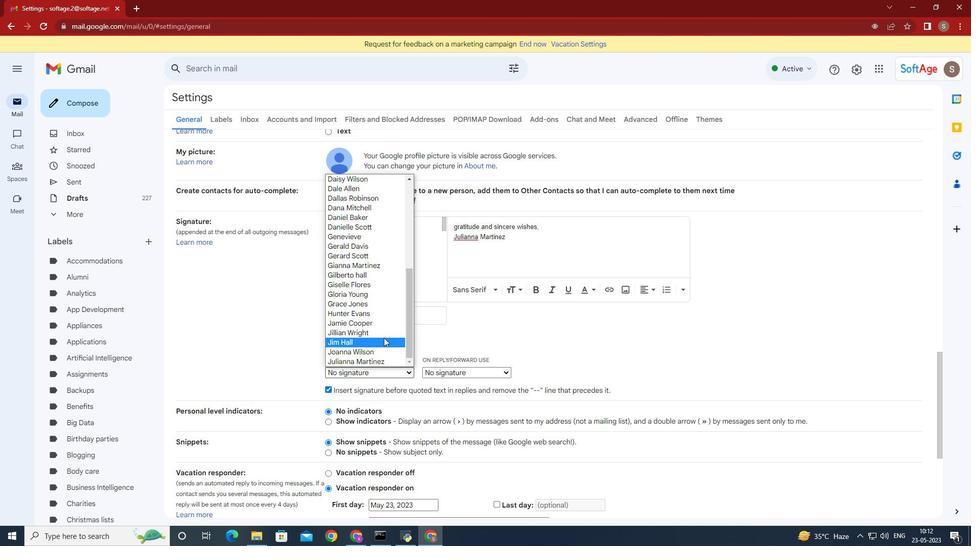 
Action: Mouse scrolled (383, 337) with delta (0, 0)
Screenshot: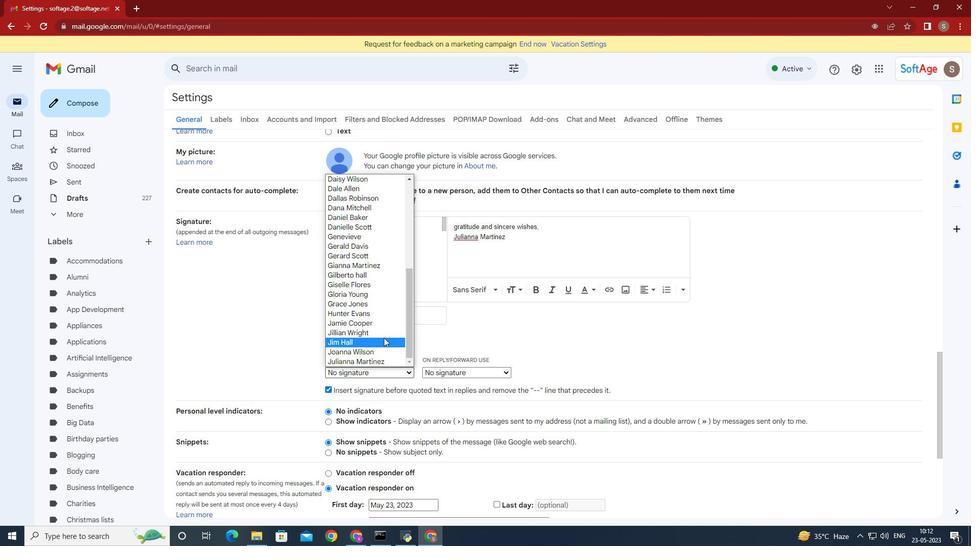 
Action: Mouse moved to (380, 361)
Screenshot: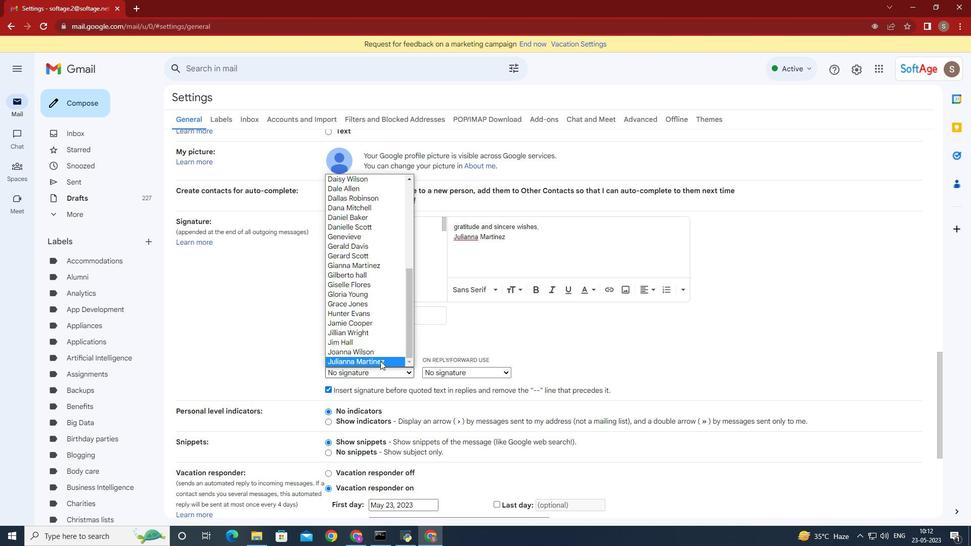 
Action: Mouse pressed left at (380, 361)
Screenshot: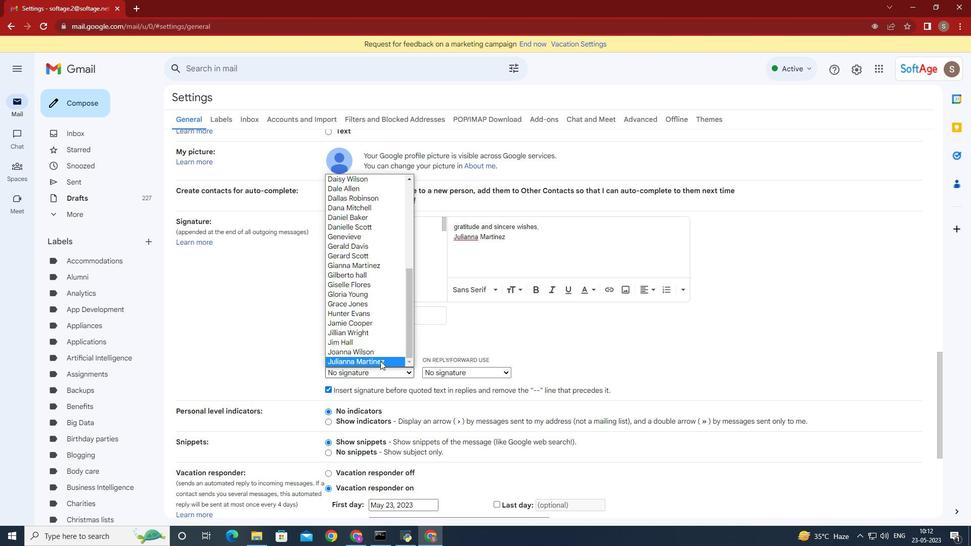 
Action: Mouse moved to (507, 371)
Screenshot: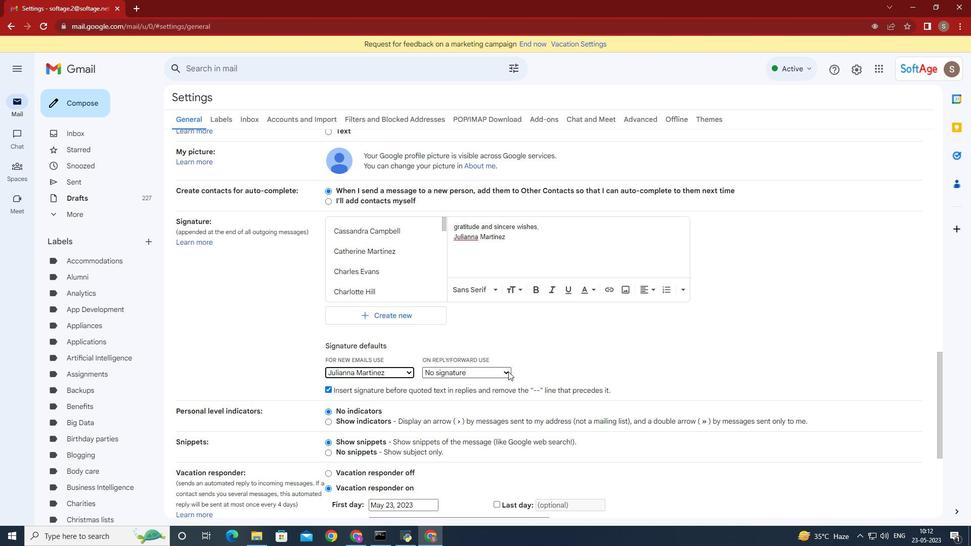 
Action: Mouse pressed left at (507, 371)
Screenshot: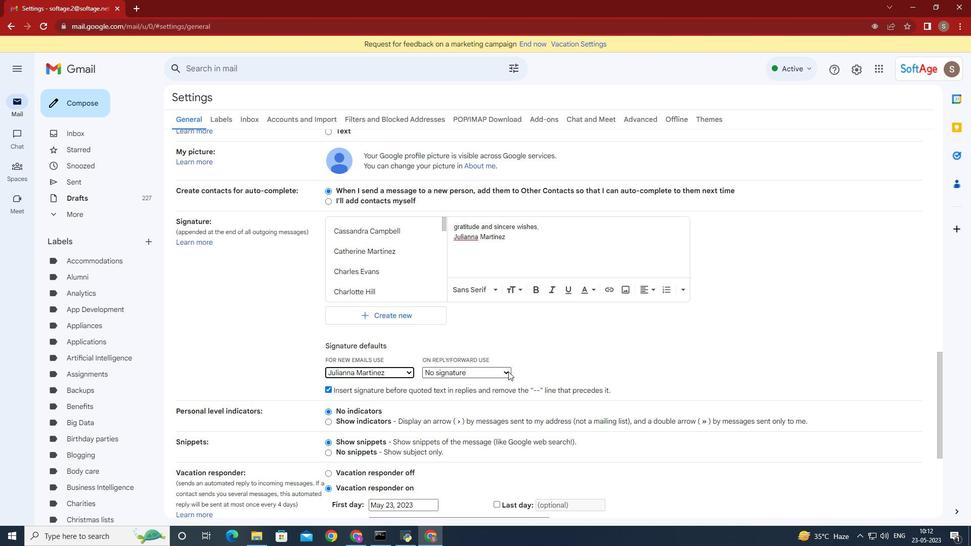 
Action: Mouse moved to (489, 347)
Screenshot: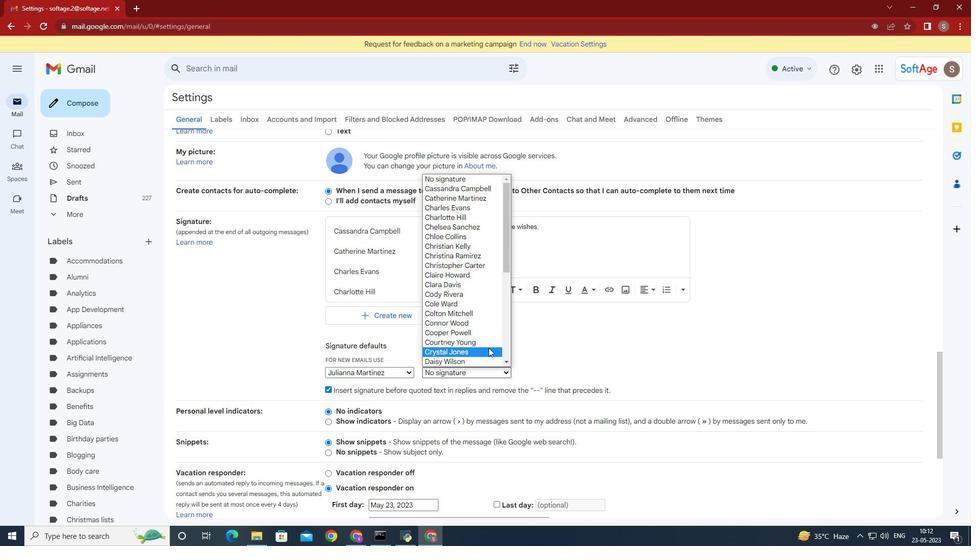 
Action: Mouse scrolled (489, 347) with delta (0, 0)
Screenshot: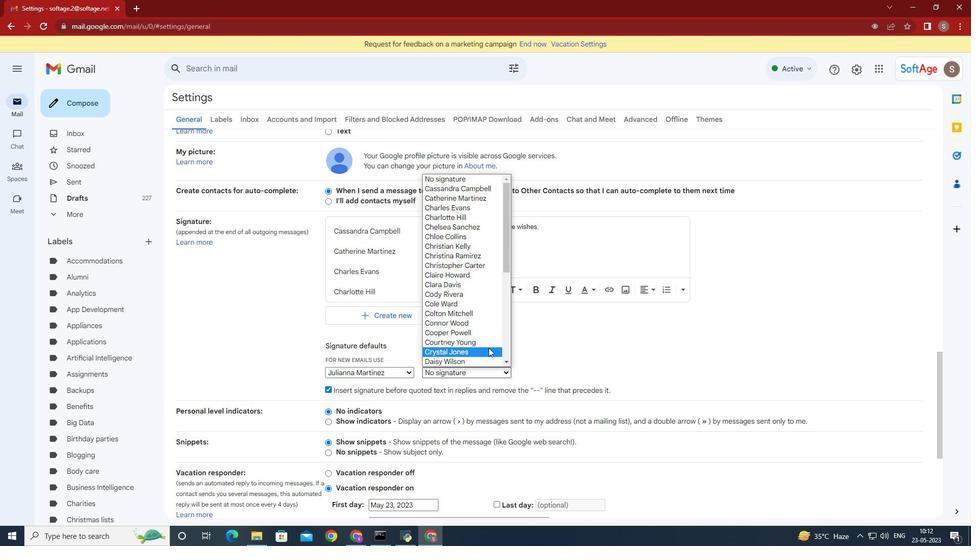 
Action: Mouse scrolled (489, 347) with delta (0, 0)
Screenshot: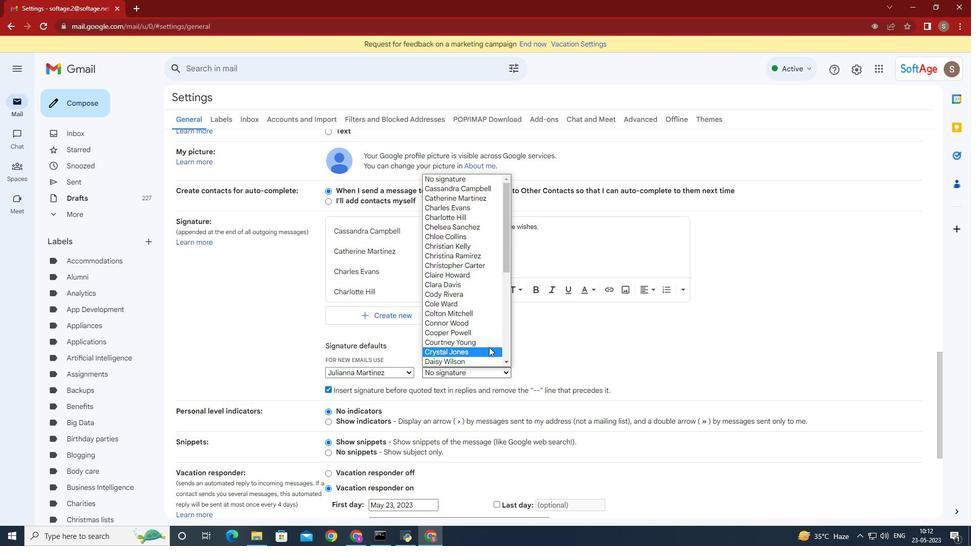 
Action: Mouse scrolled (489, 347) with delta (0, 0)
Screenshot: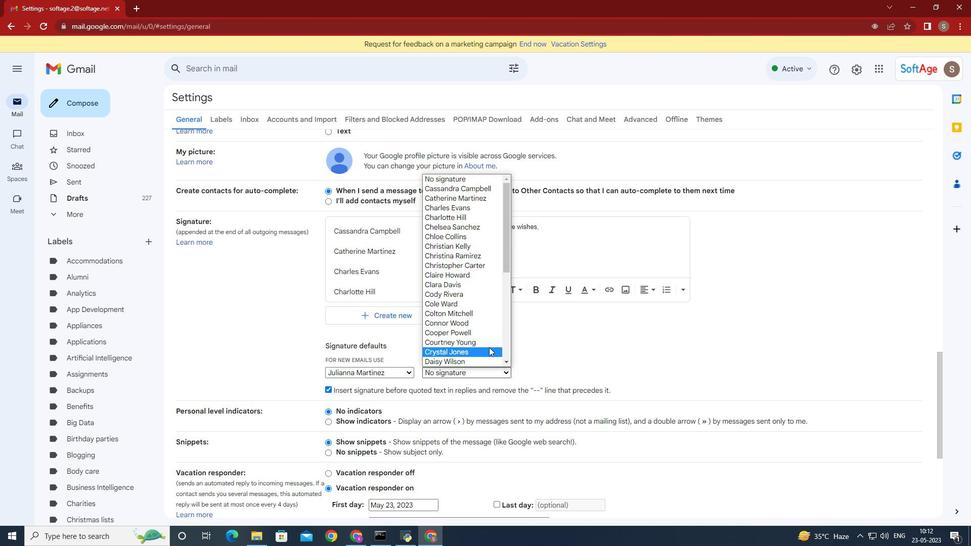 
Action: Mouse moved to (489, 347)
Screenshot: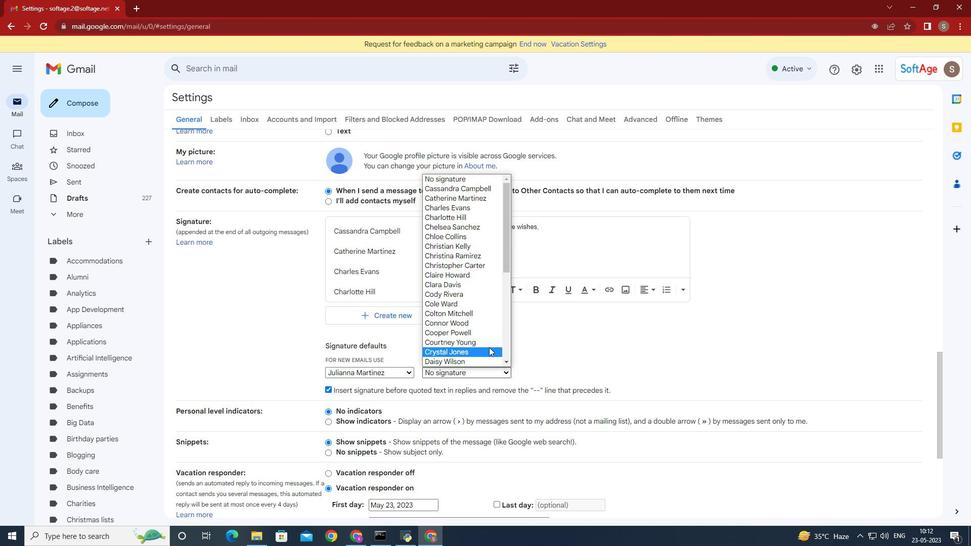 
Action: Mouse scrolled (489, 347) with delta (0, 0)
Screenshot: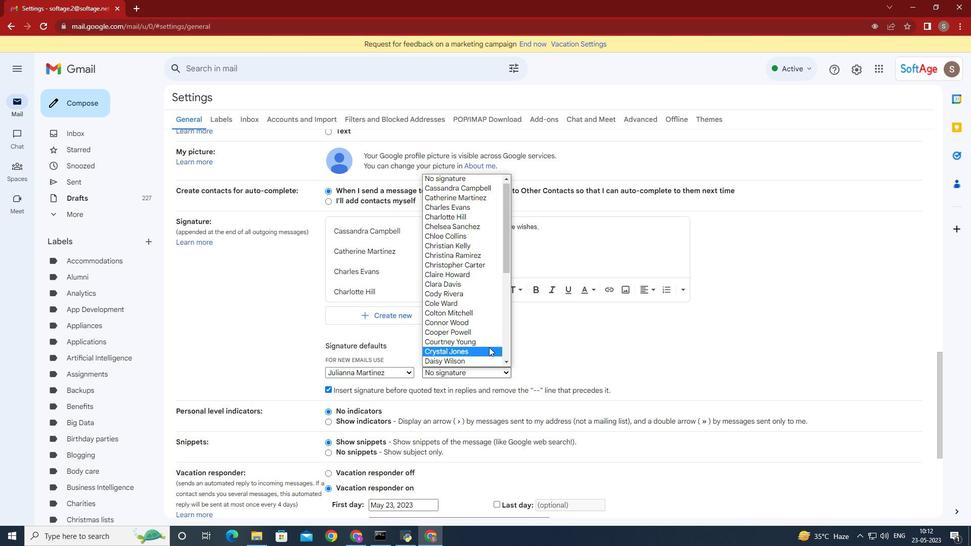 
Action: Mouse scrolled (489, 347) with delta (0, 0)
Screenshot: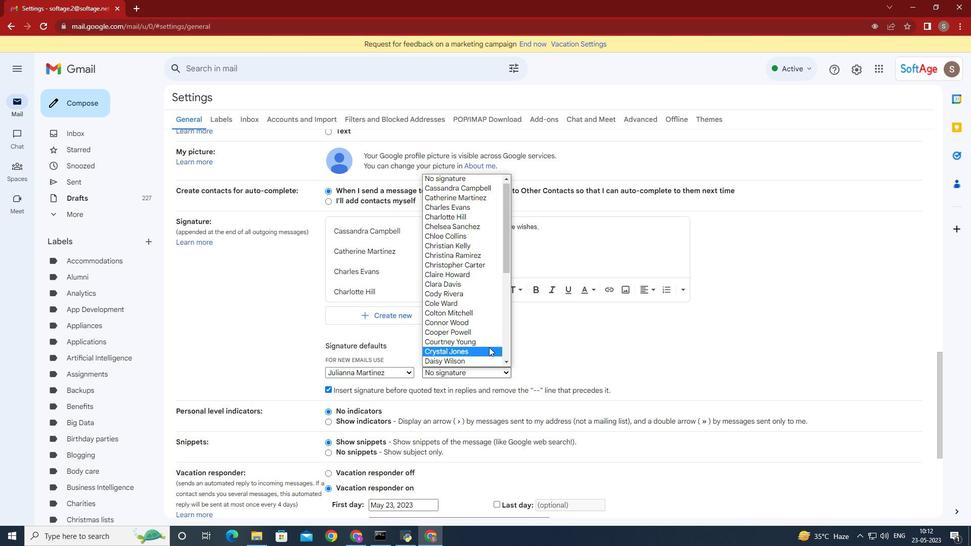 
Action: Mouse scrolled (489, 347) with delta (0, 0)
Screenshot: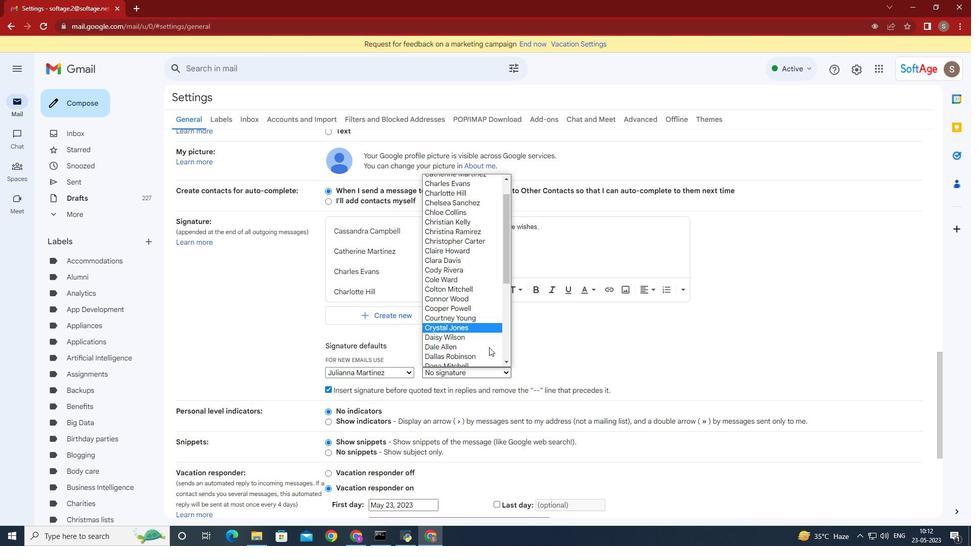 
Action: Mouse scrolled (489, 347) with delta (0, 0)
Screenshot: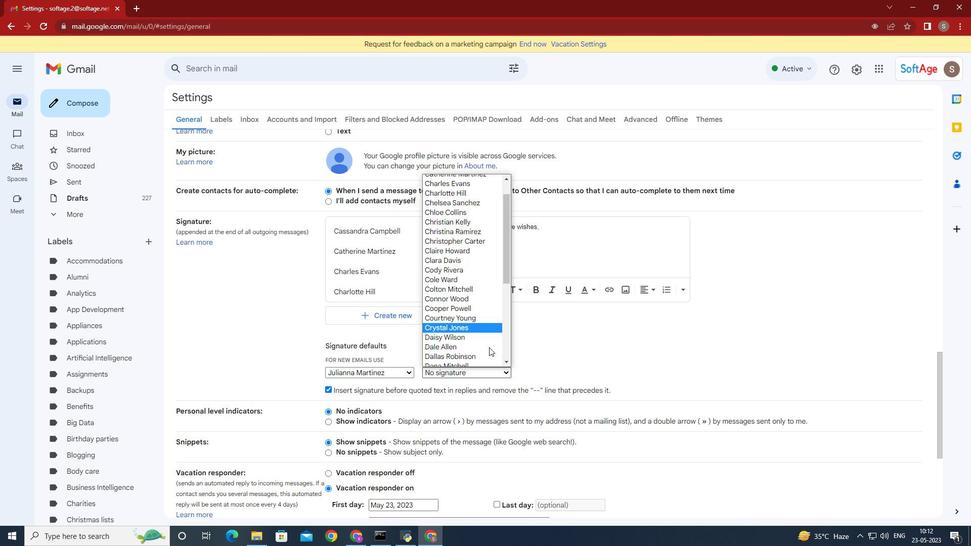 
Action: Mouse moved to (483, 358)
Screenshot: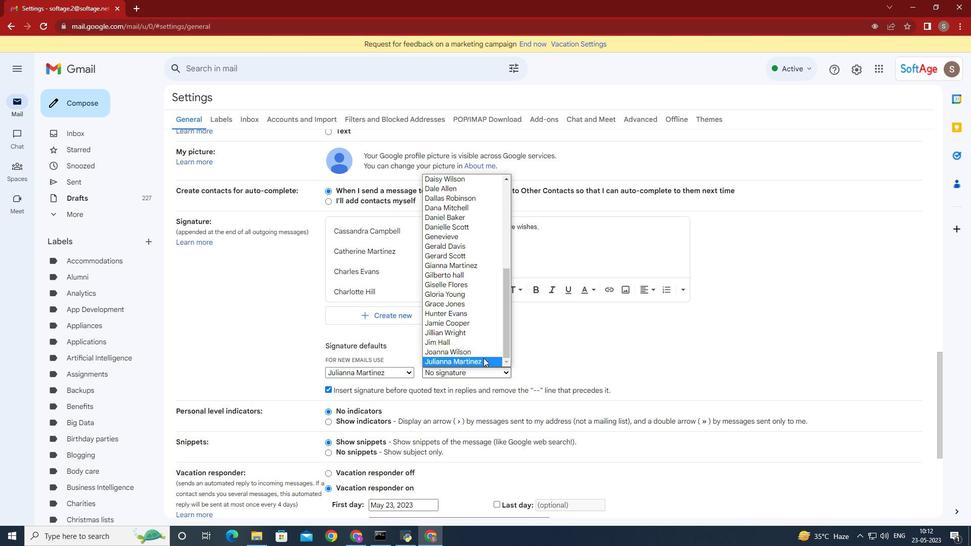 
Action: Mouse pressed left at (483, 358)
Screenshot: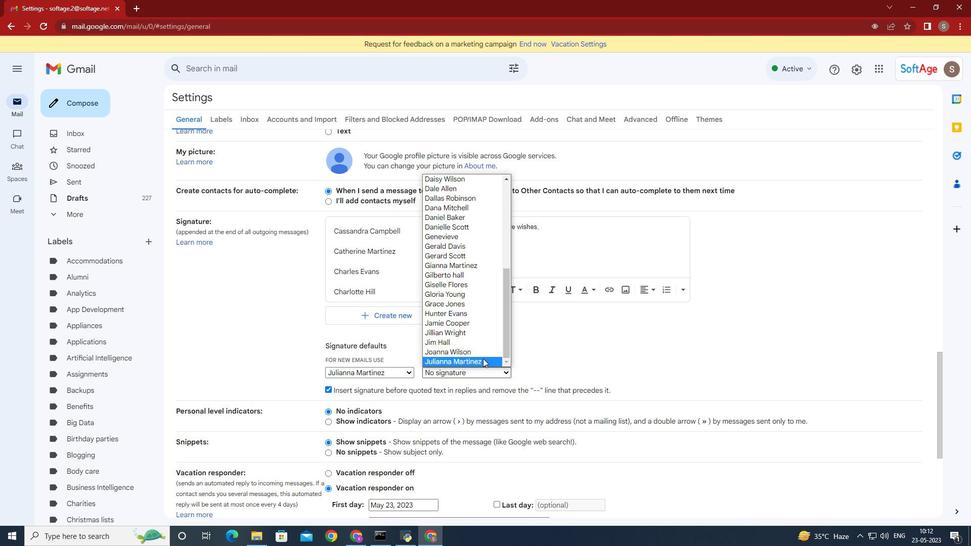 
Action: Mouse moved to (562, 351)
Screenshot: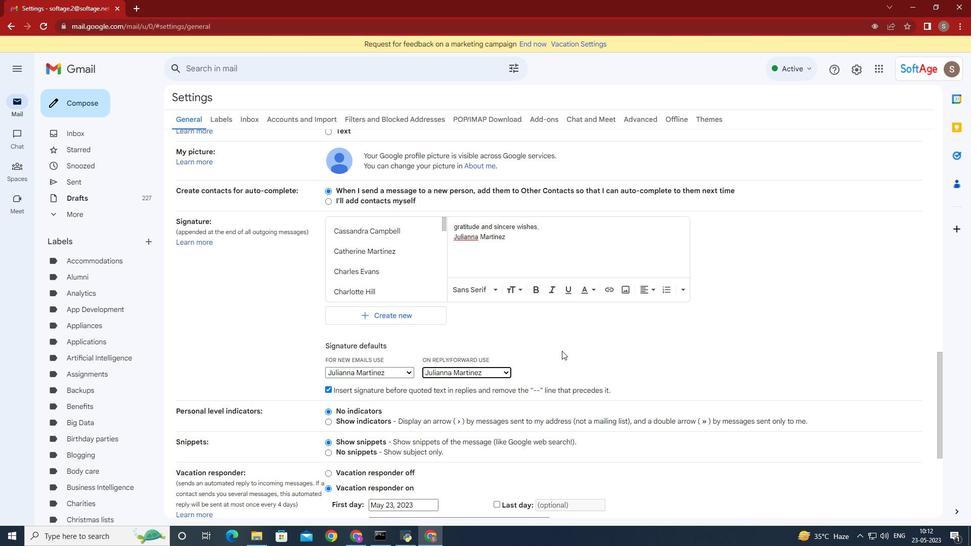 
Action: Mouse scrolled (562, 350) with delta (0, 0)
Screenshot: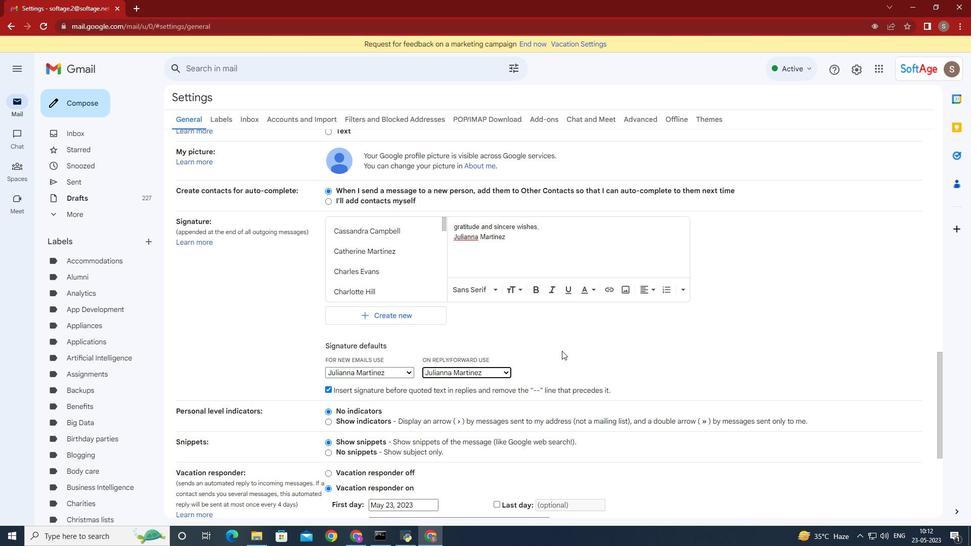 
Action: Mouse scrolled (562, 350) with delta (0, 0)
Screenshot: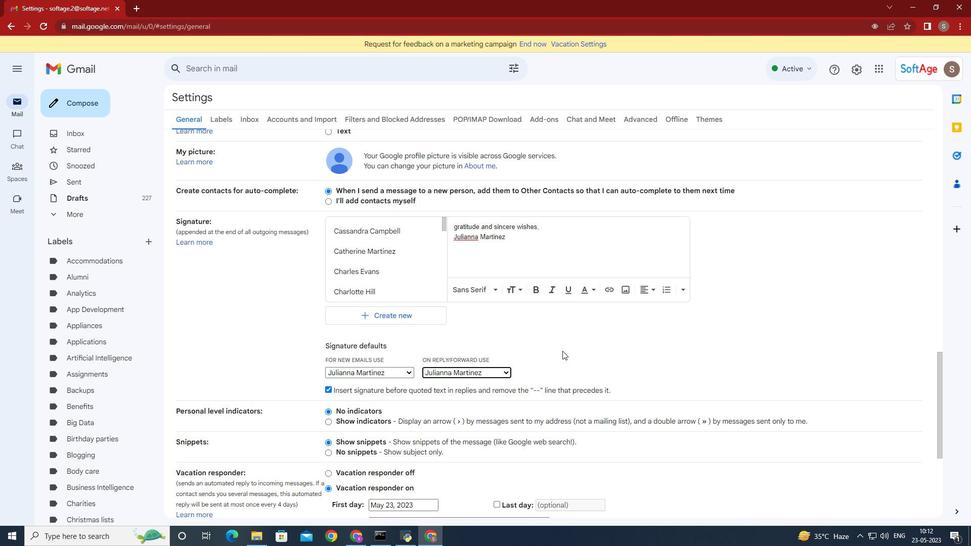 
Action: Mouse moved to (562, 351)
Screenshot: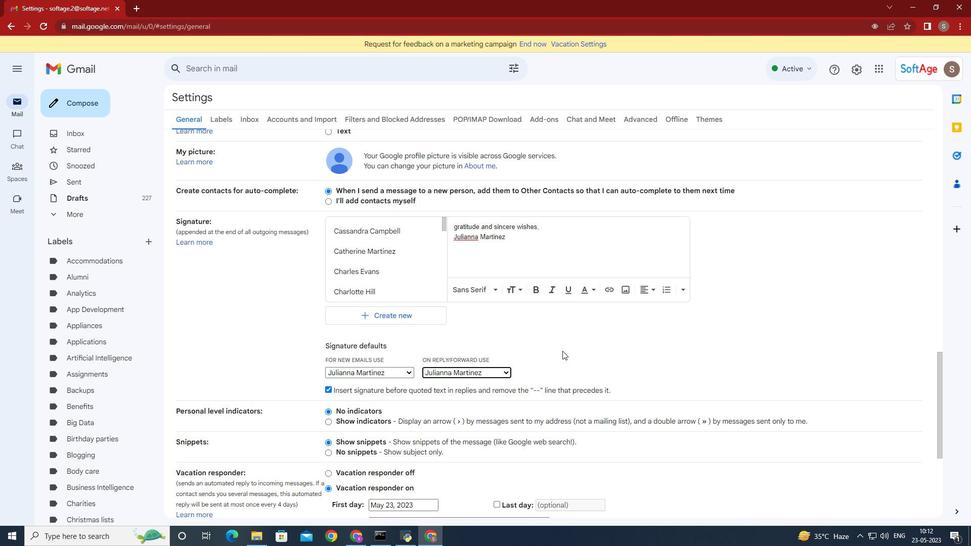 
Action: Mouse scrolled (562, 350) with delta (0, 0)
Screenshot: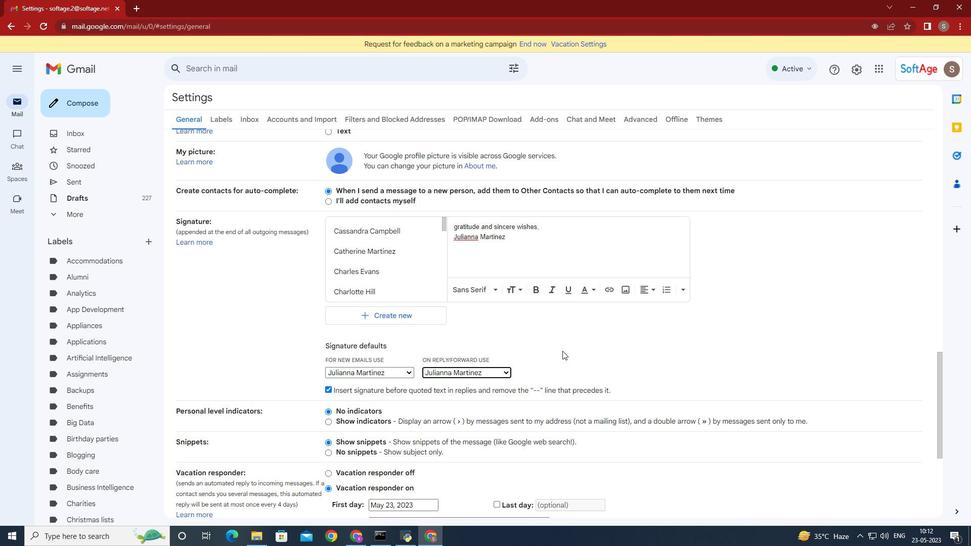 
Action: Mouse scrolled (562, 350) with delta (0, 0)
Screenshot: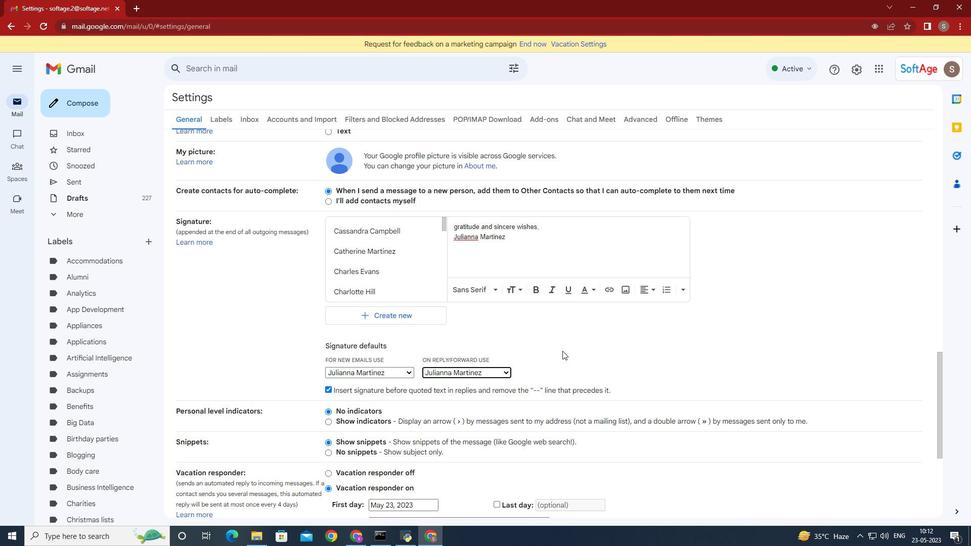 
Action: Mouse scrolled (562, 350) with delta (0, 0)
Screenshot: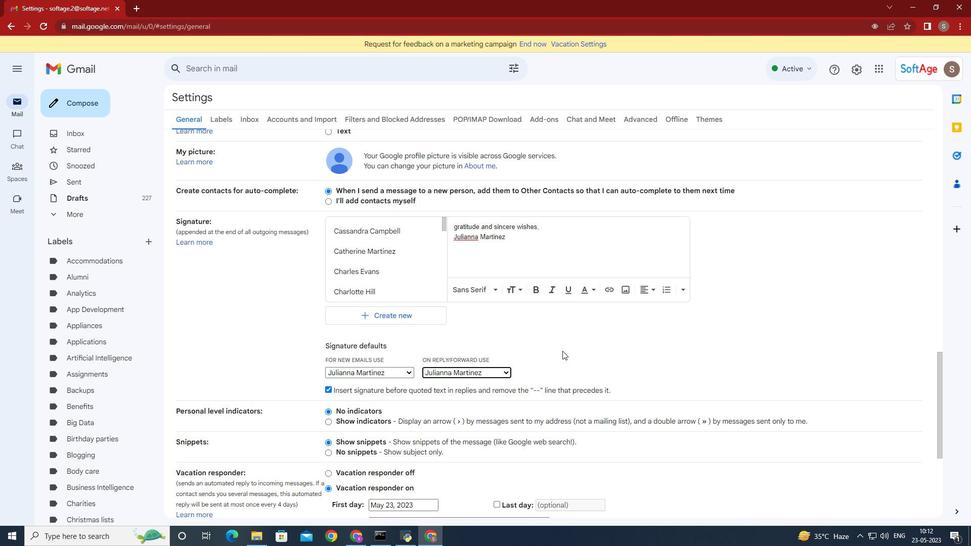 
Action: Mouse scrolled (562, 350) with delta (0, 0)
Screenshot: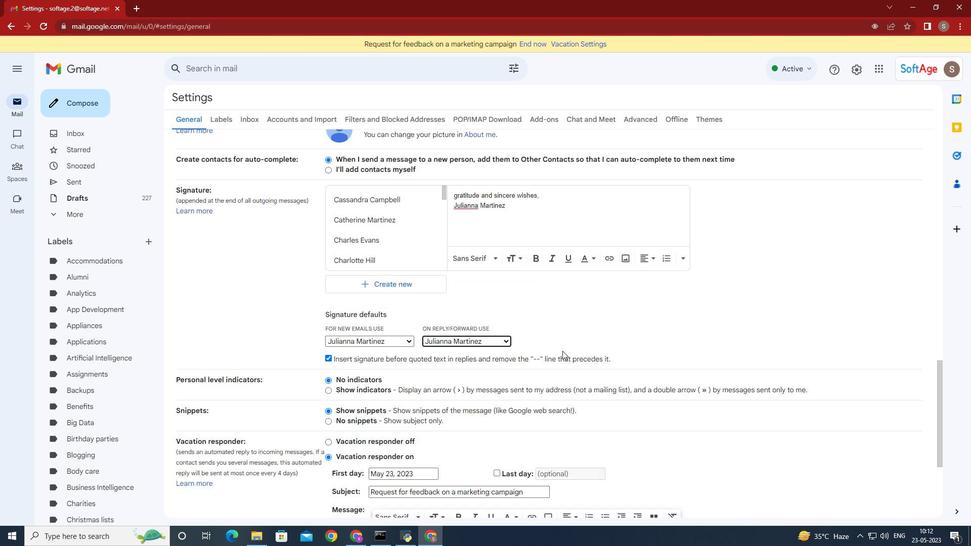 
Action: Mouse moved to (517, 460)
Screenshot: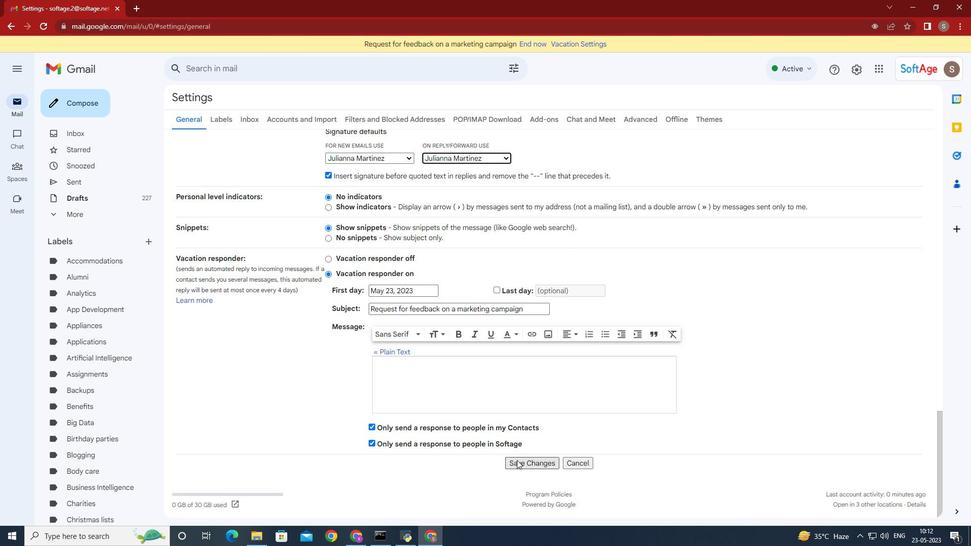 
Action: Mouse pressed left at (517, 460)
Screenshot: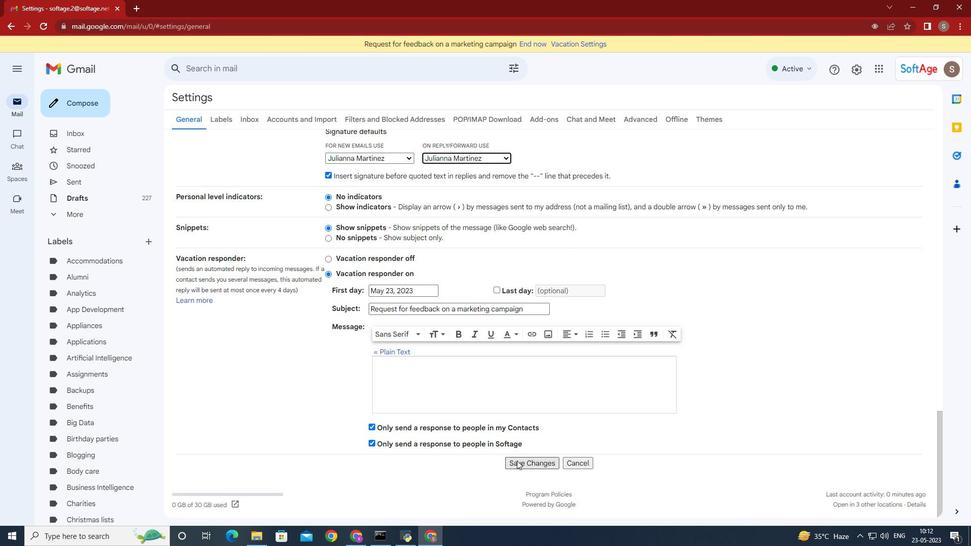 
Action: Mouse moved to (87, 107)
Screenshot: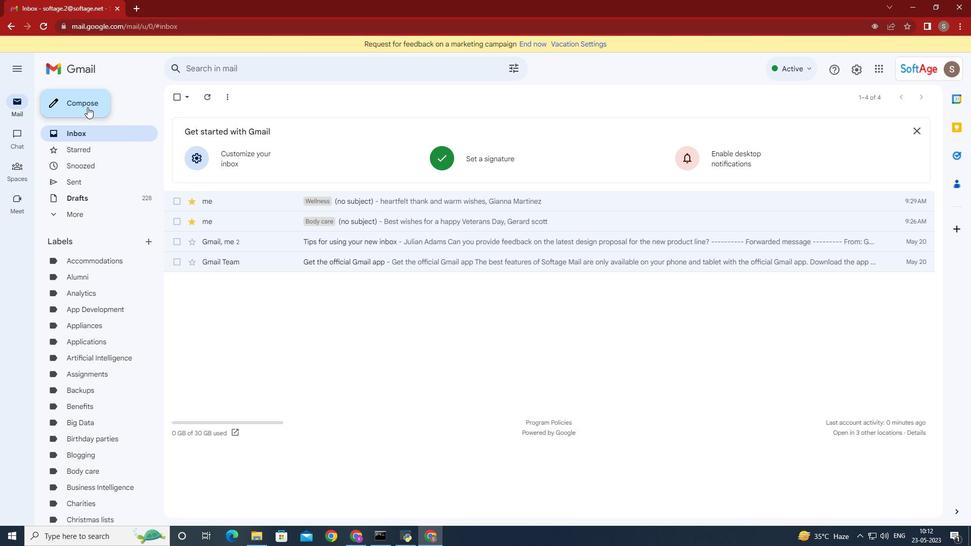 
Action: Mouse pressed left at (87, 107)
Screenshot: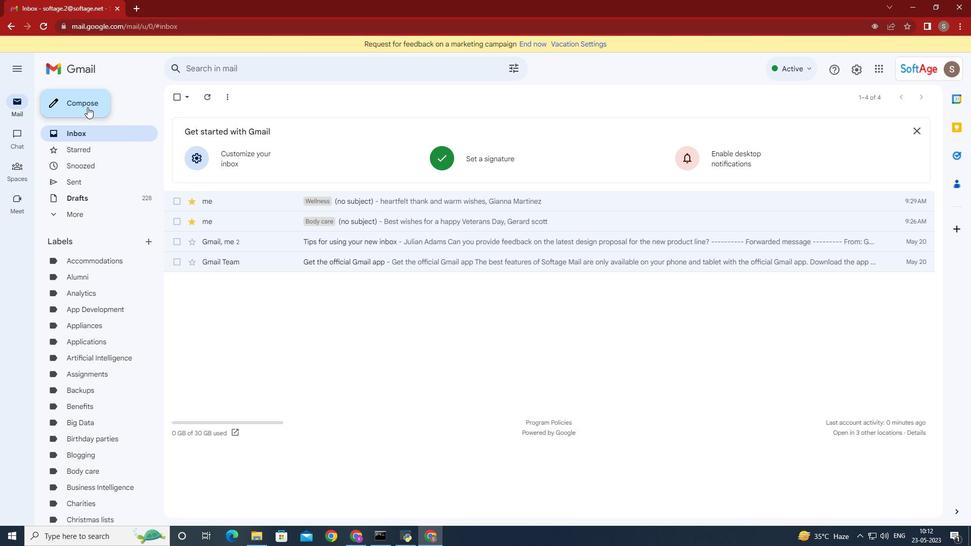 
Action: Mouse moved to (299, 118)
Screenshot: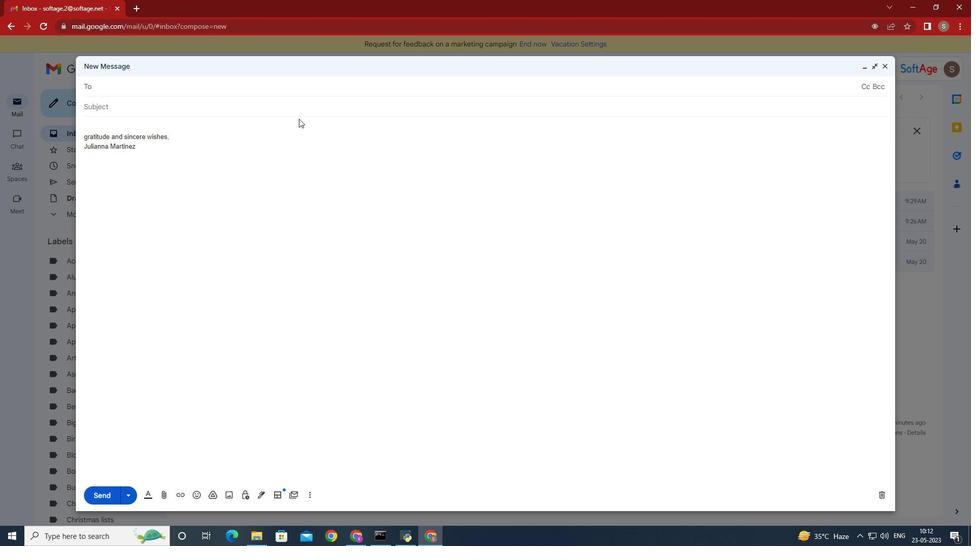 
Action: Key pressed <Key.shift>Softage.8
Screenshot: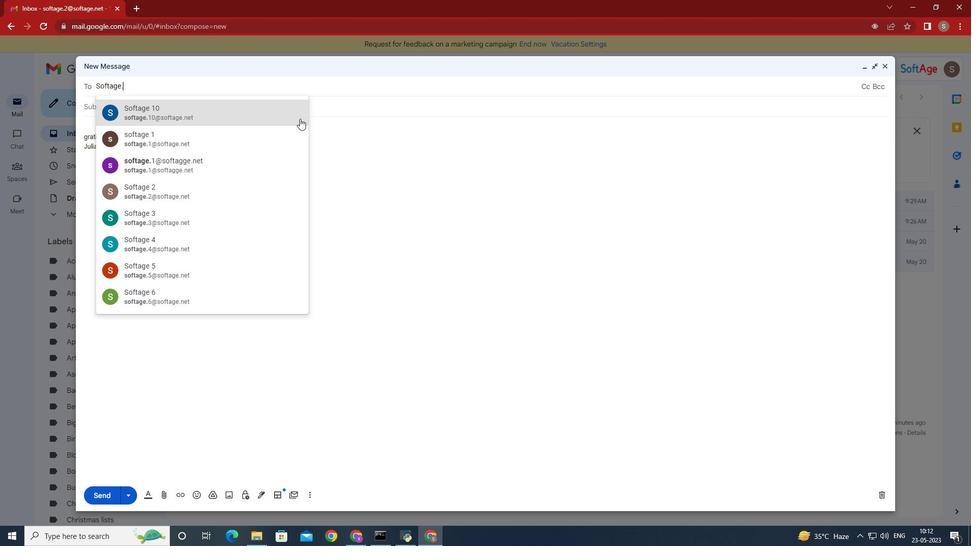 
Action: Mouse moved to (216, 110)
Screenshot: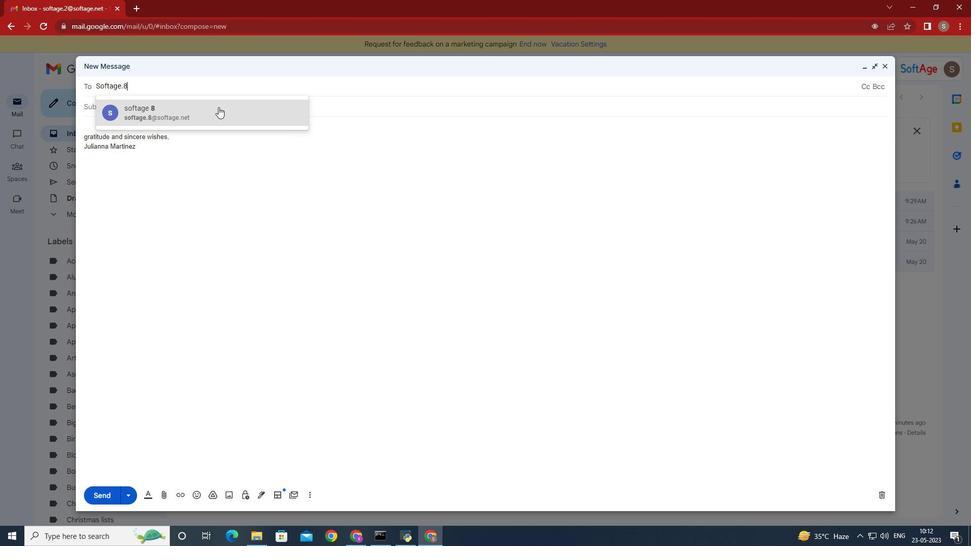 
Action: Mouse pressed left at (216, 110)
Screenshot: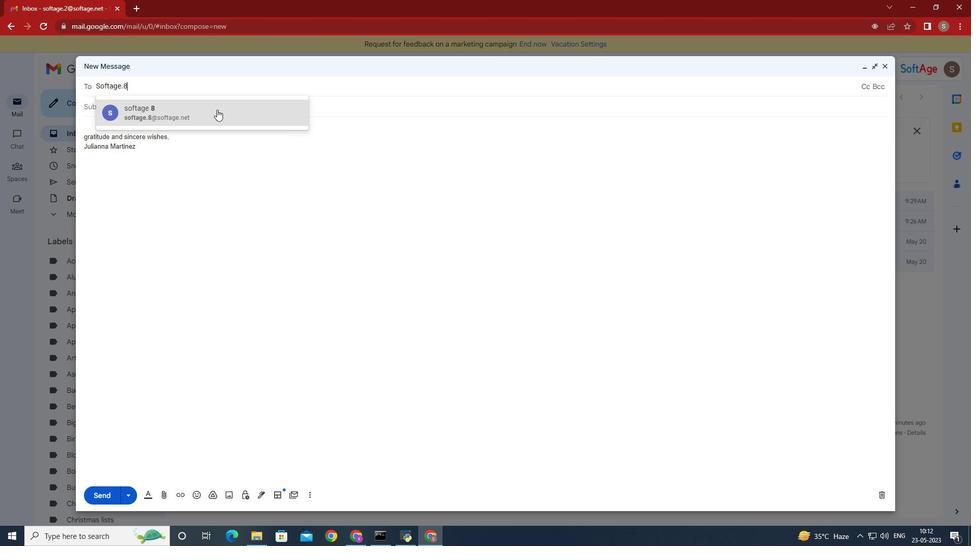 
Action: Mouse moved to (310, 496)
Screenshot: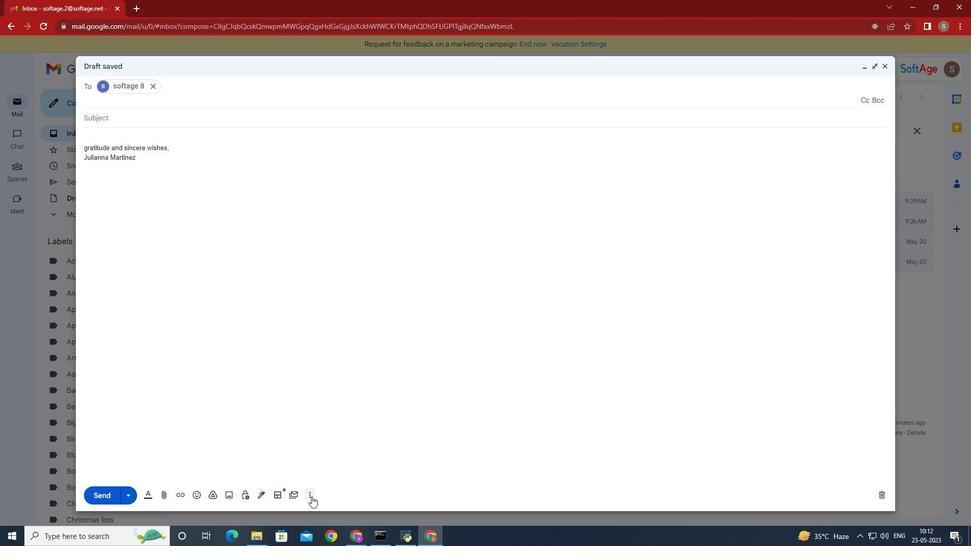 
Action: Mouse pressed left at (310, 496)
Screenshot: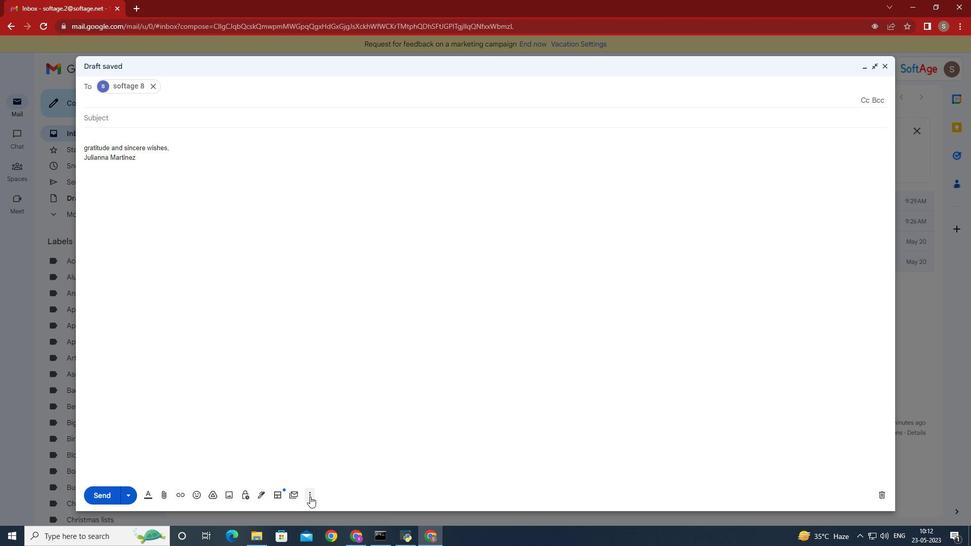 
Action: Mouse moved to (345, 404)
Screenshot: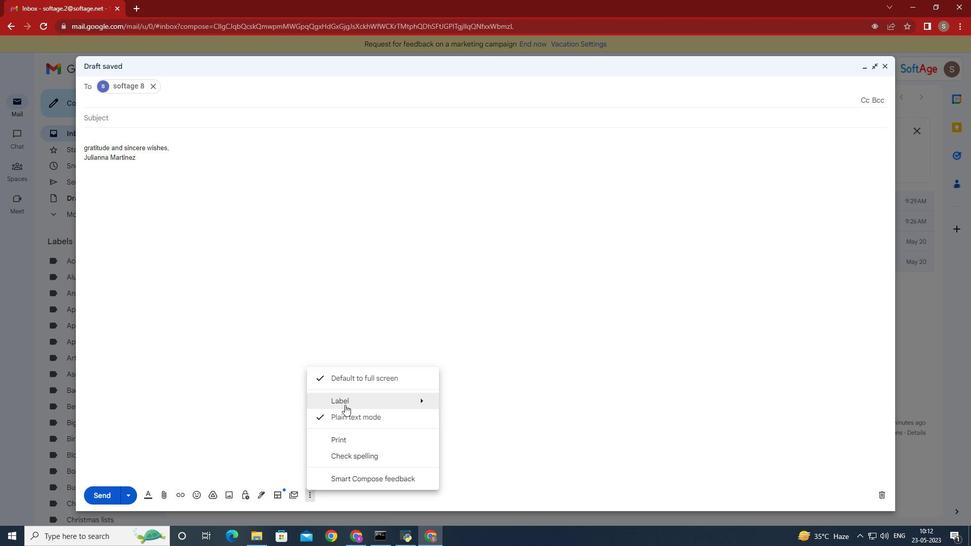 
Action: Mouse pressed left at (345, 404)
Screenshot: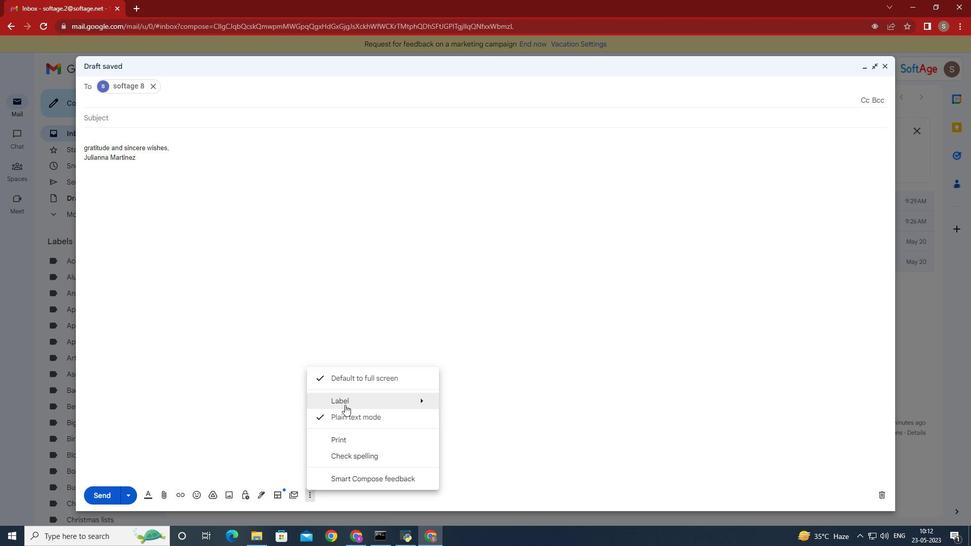 
Action: Mouse moved to (516, 220)
Screenshot: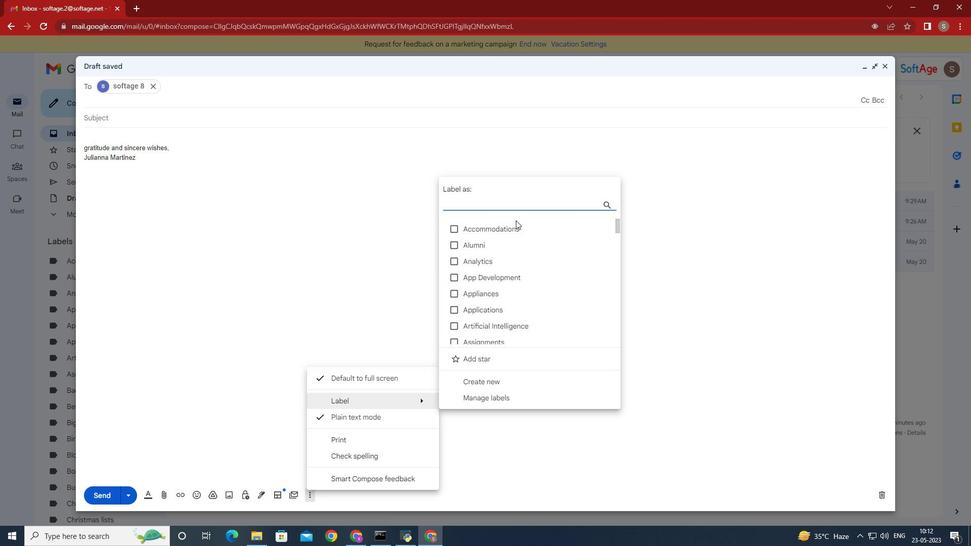 
Action: Key pressed <Key.shift>Machine<Key.space>
Screenshot: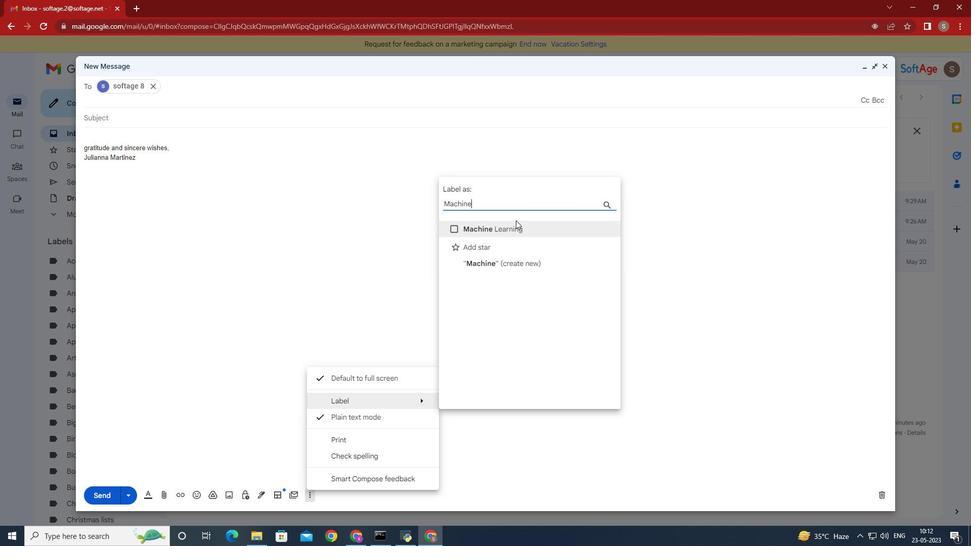 
Action: Mouse moved to (457, 229)
Screenshot: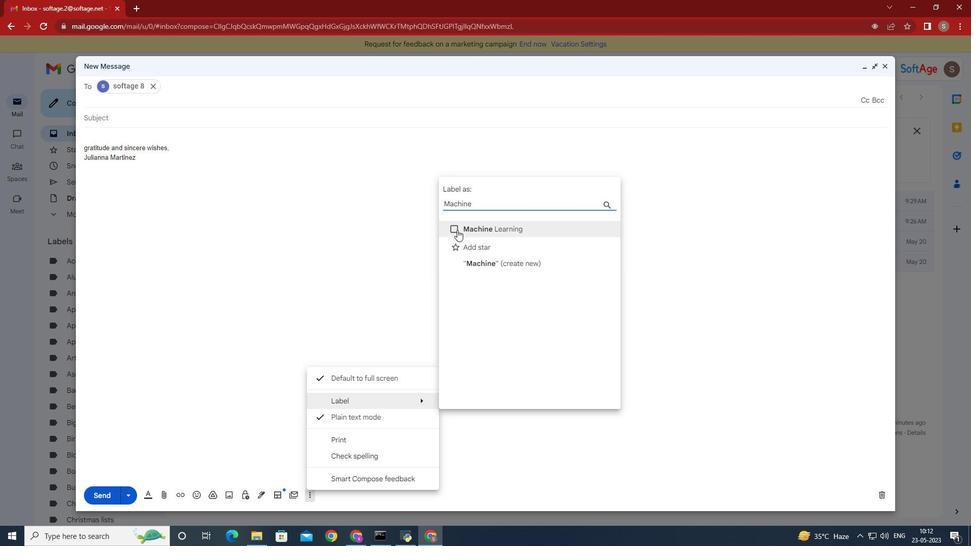 
Action: Mouse pressed left at (457, 229)
Screenshot: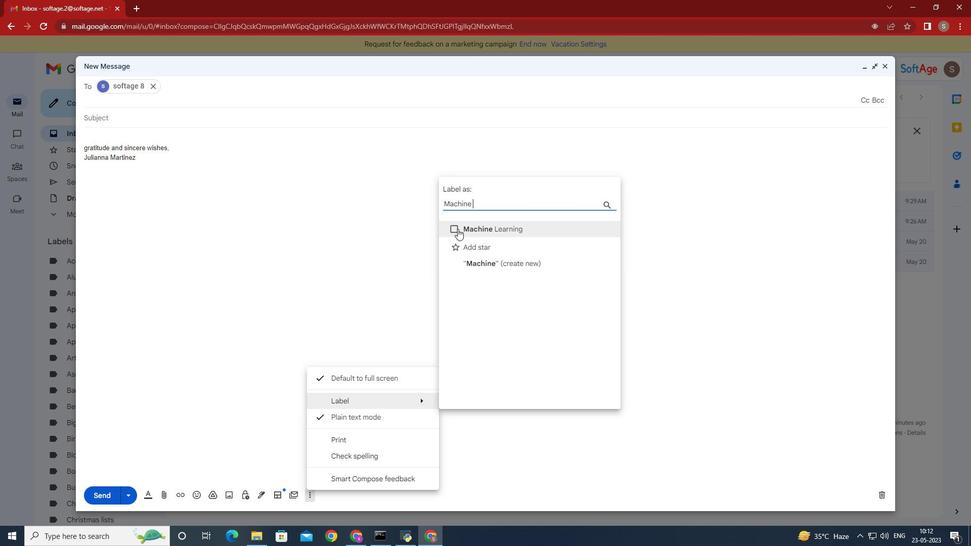 
Action: Mouse moved to (478, 264)
Screenshot: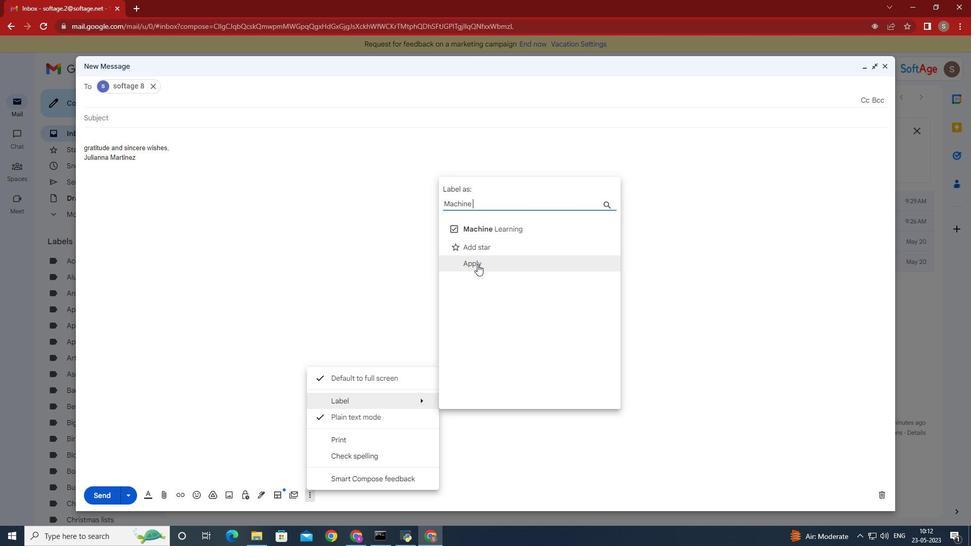 
Action: Mouse pressed left at (478, 264)
Screenshot: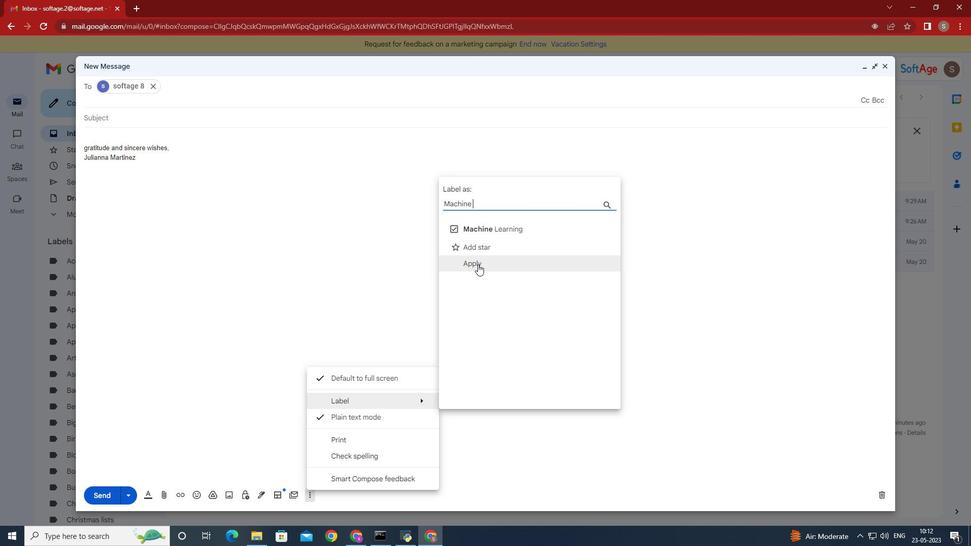 
Action: Mouse moved to (478, 264)
Screenshot: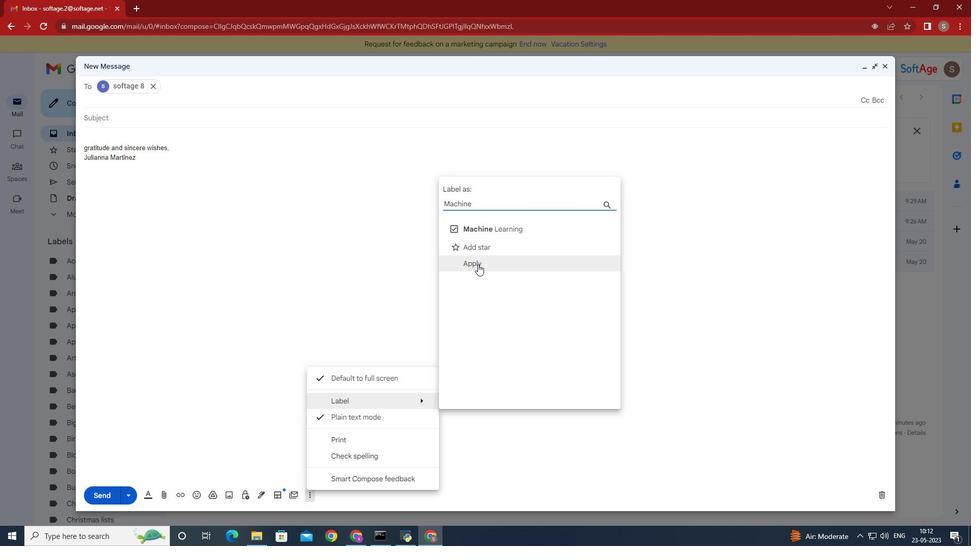 
